 Task: Create a due date automation trigger when advanced on, on the tuesday before a card is due add dates starting in less than 1 working days at 11:00 AM.
Action: Mouse moved to (840, 261)
Screenshot: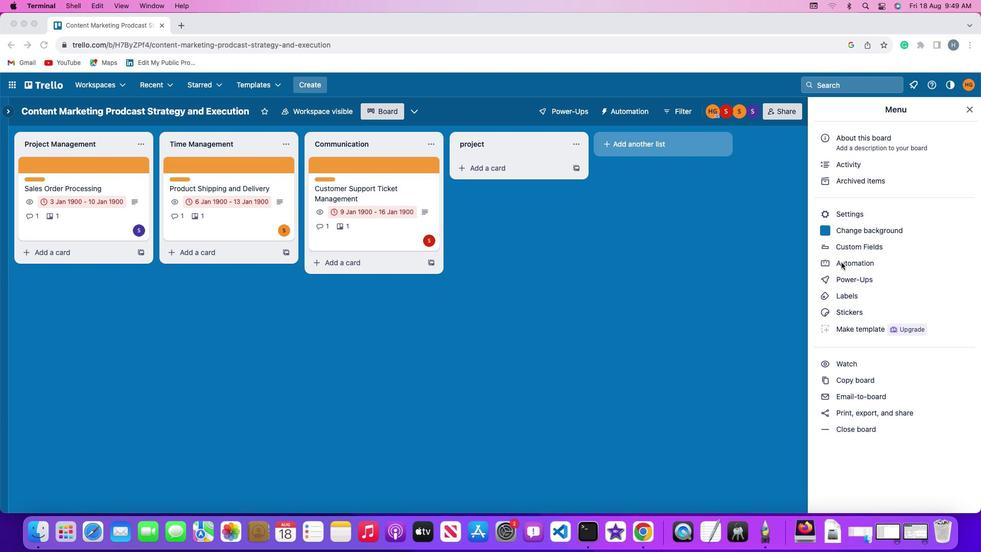
Action: Mouse pressed left at (840, 261)
Screenshot: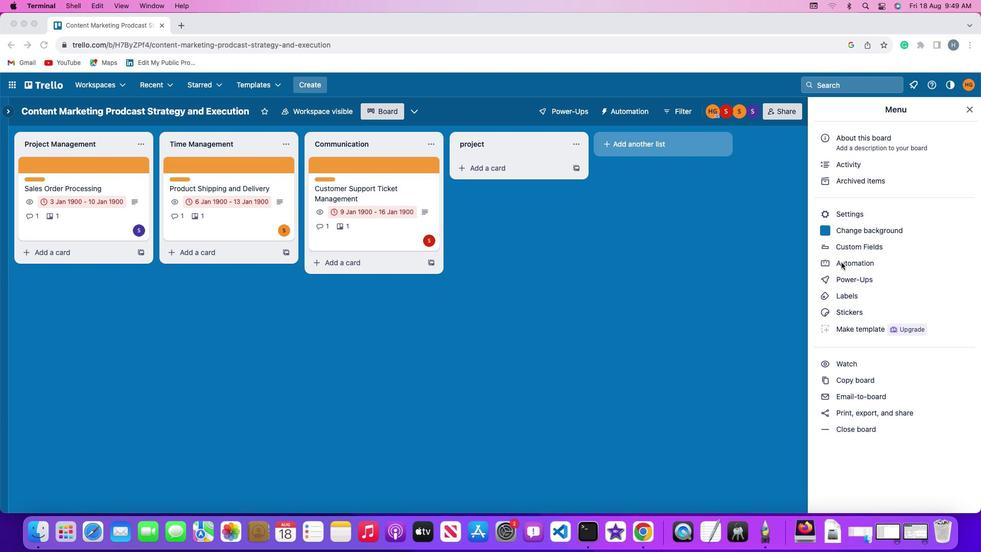
Action: Mouse moved to (841, 261)
Screenshot: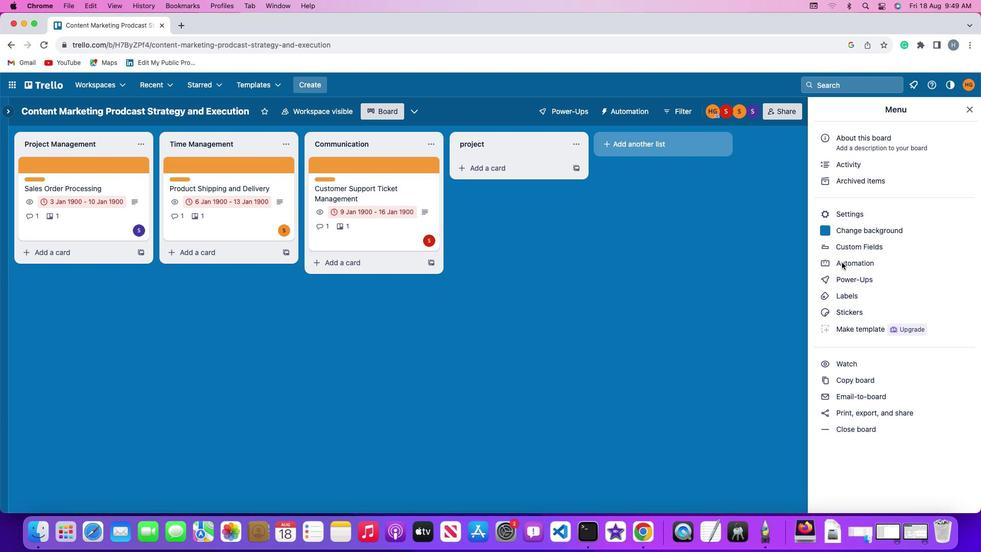 
Action: Mouse pressed left at (841, 261)
Screenshot: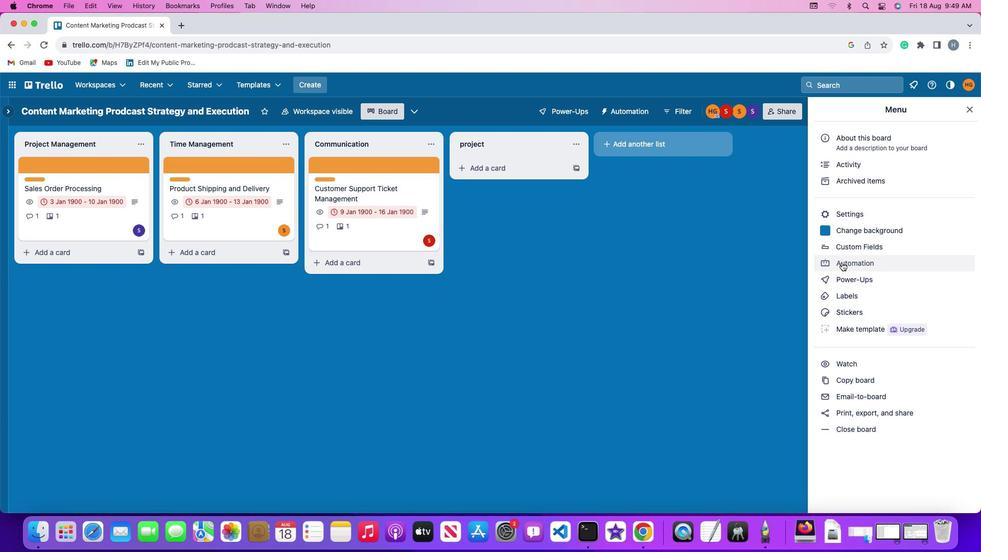 
Action: Mouse moved to (61, 241)
Screenshot: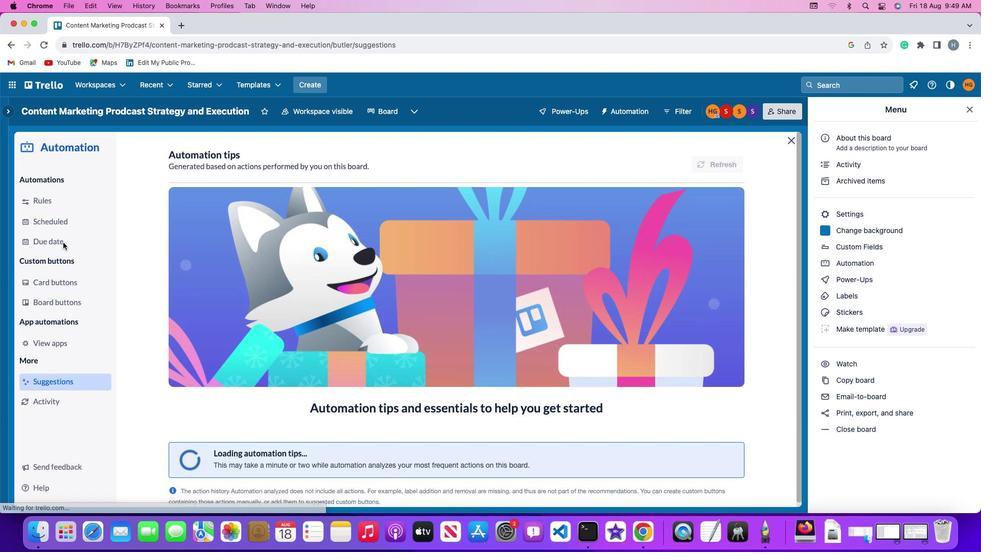
Action: Mouse pressed left at (61, 241)
Screenshot: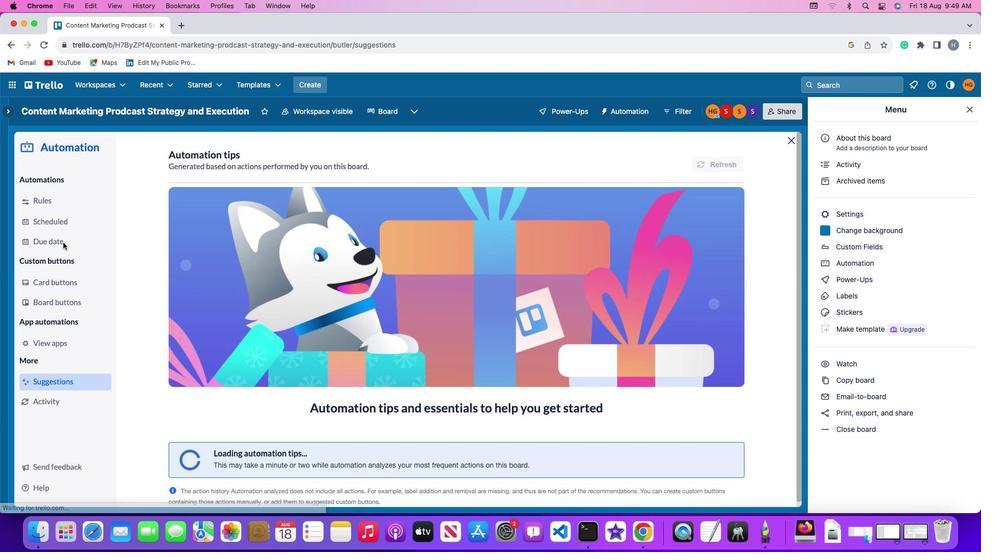 
Action: Mouse moved to (682, 158)
Screenshot: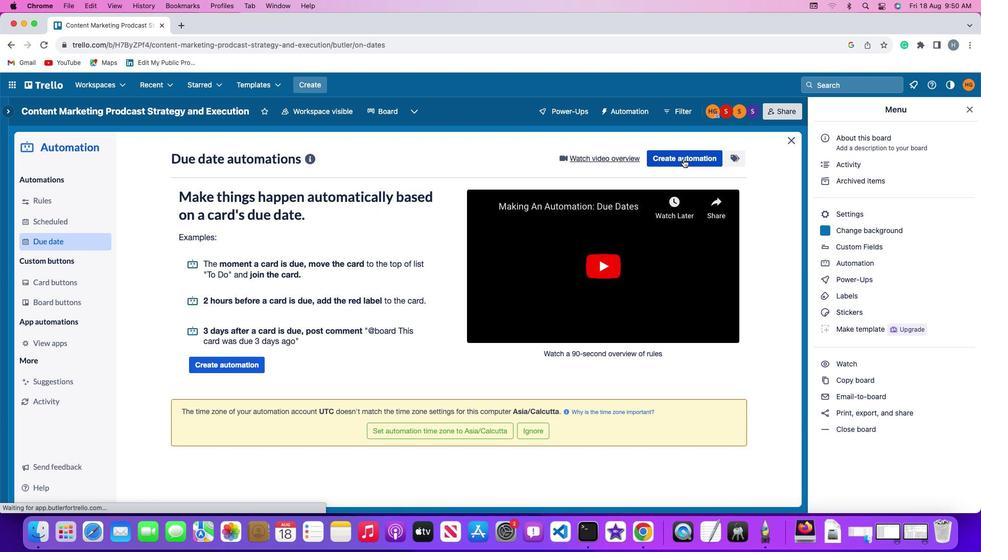 
Action: Mouse pressed left at (682, 158)
Screenshot: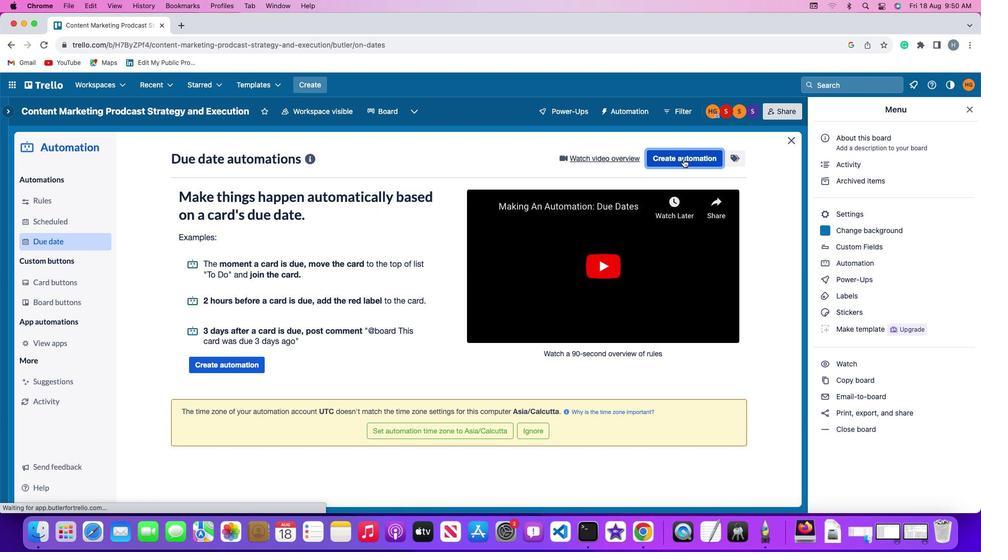 
Action: Mouse moved to (192, 253)
Screenshot: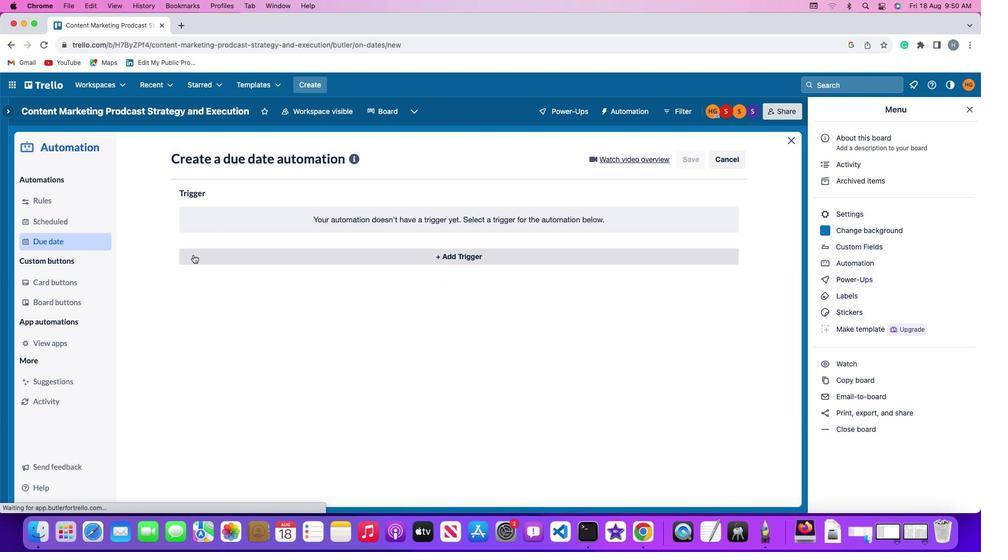 
Action: Mouse pressed left at (192, 253)
Screenshot: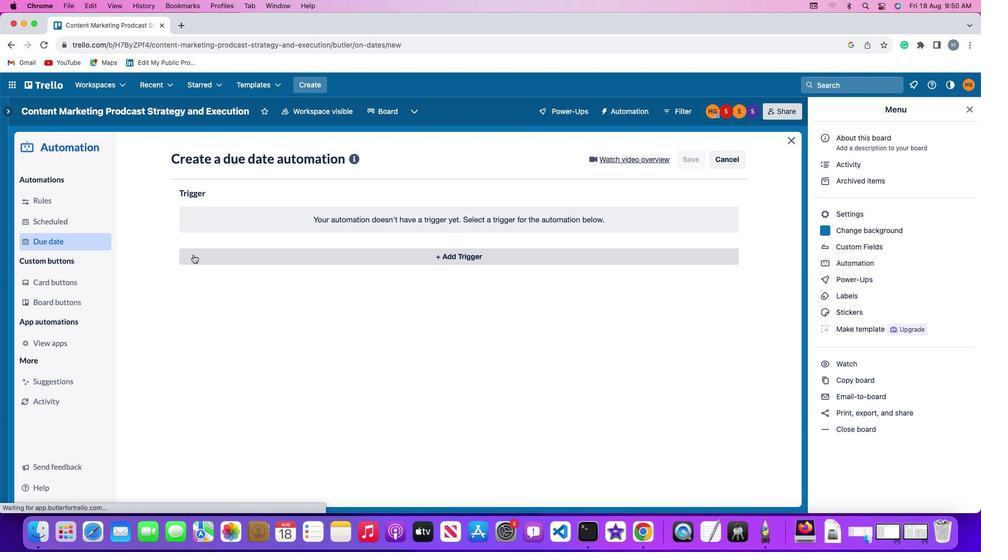 
Action: Mouse moved to (217, 450)
Screenshot: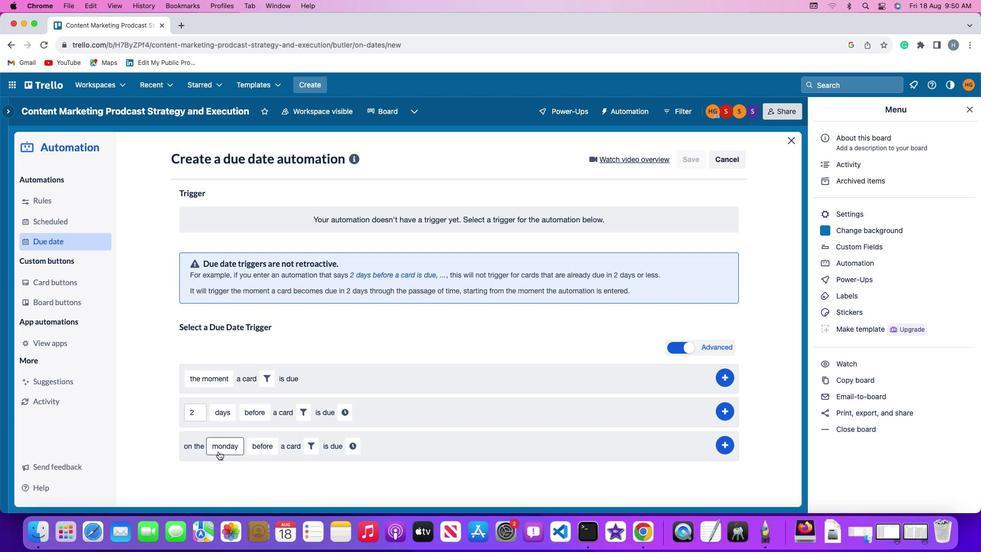 
Action: Mouse pressed left at (217, 450)
Screenshot: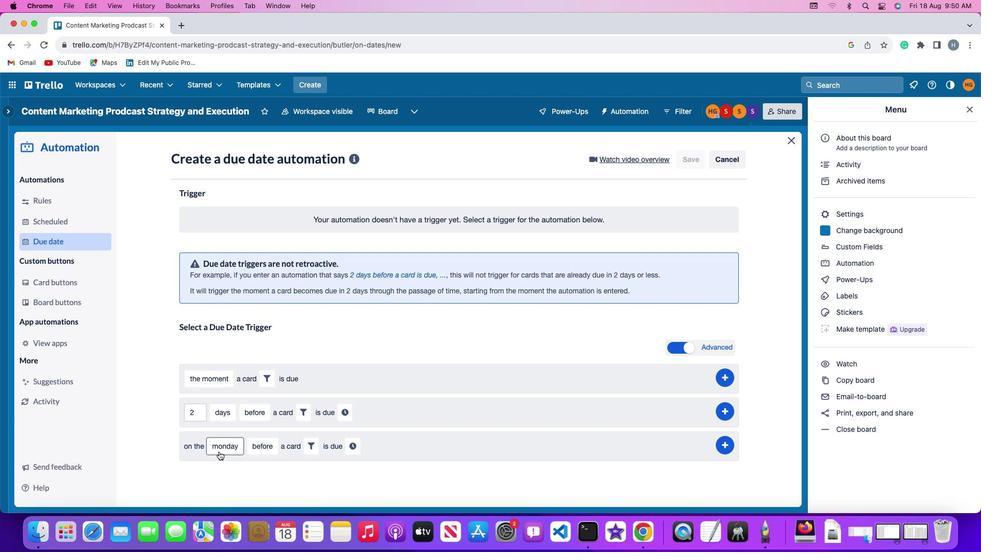 
Action: Mouse moved to (248, 320)
Screenshot: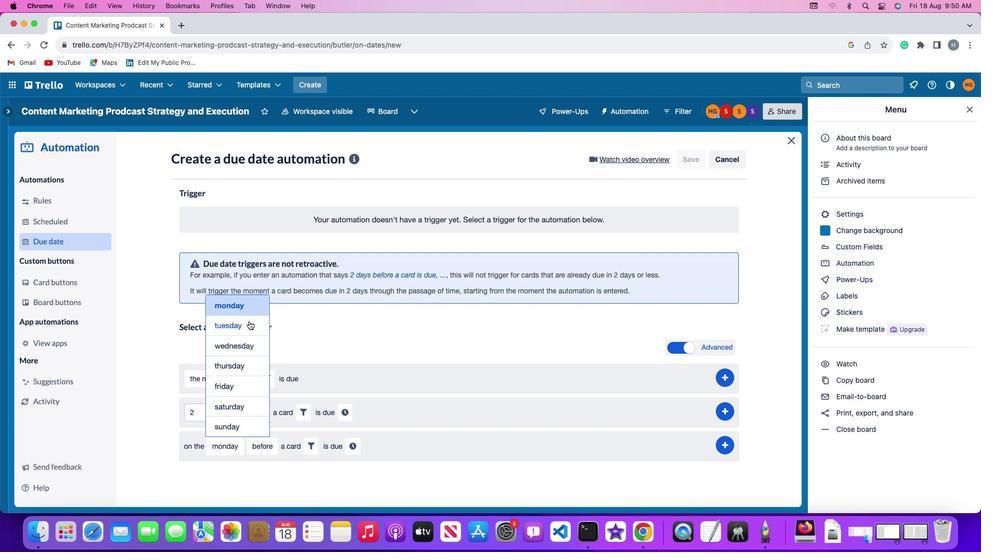 
Action: Mouse pressed left at (248, 320)
Screenshot: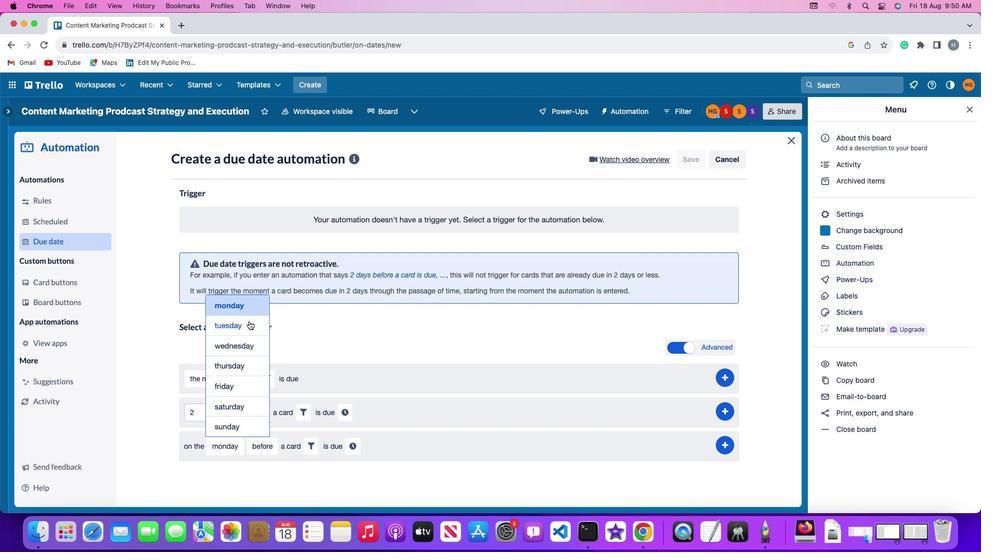 
Action: Mouse moved to (260, 444)
Screenshot: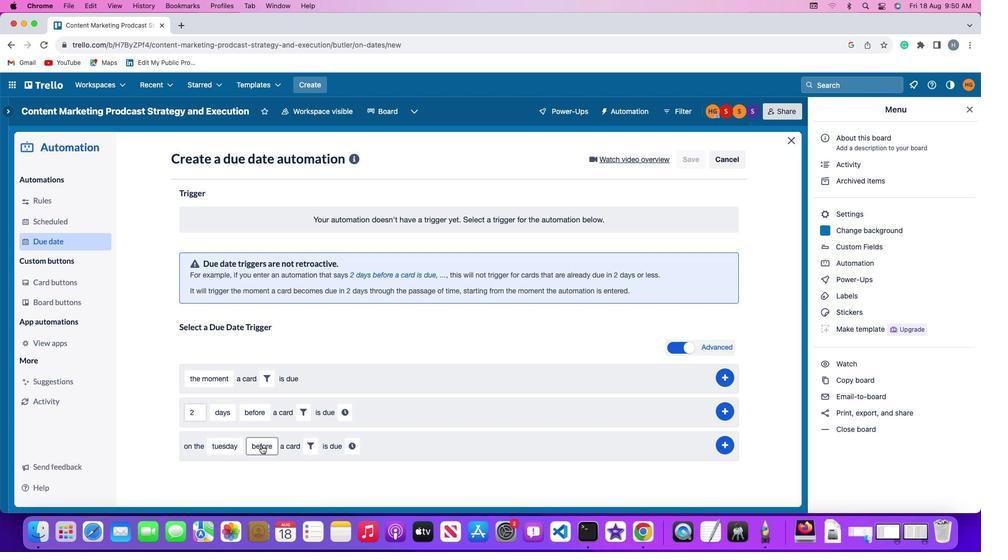 
Action: Mouse pressed left at (260, 444)
Screenshot: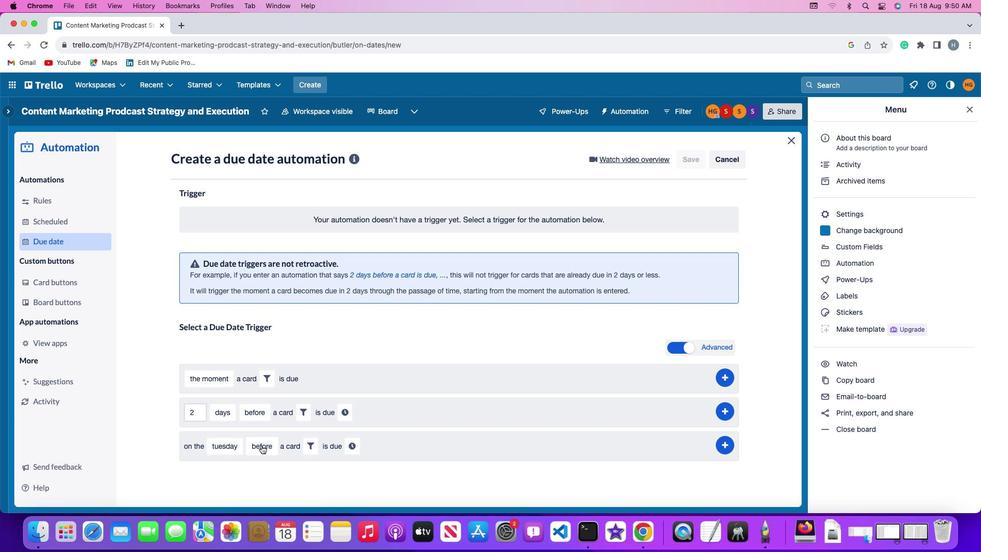 
Action: Mouse moved to (280, 363)
Screenshot: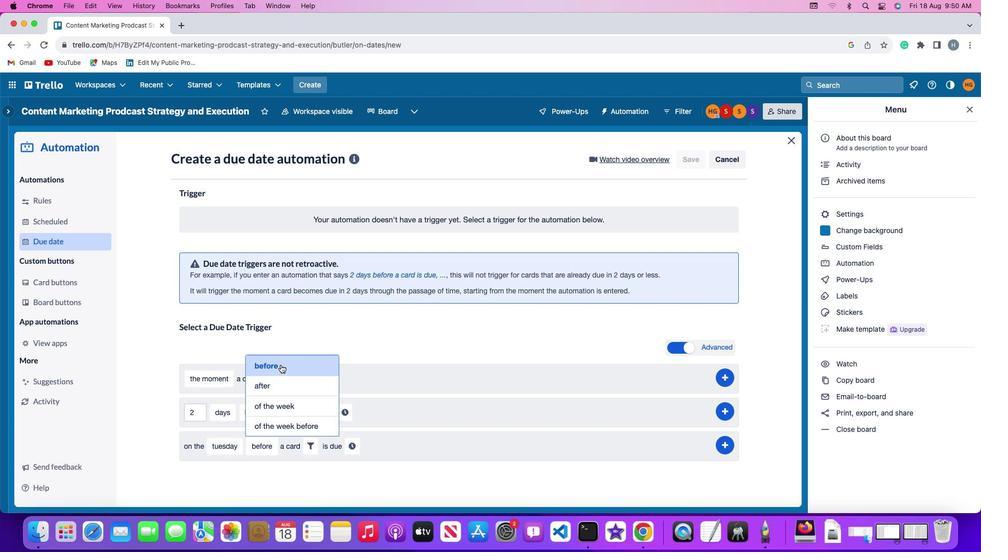 
Action: Mouse pressed left at (280, 363)
Screenshot: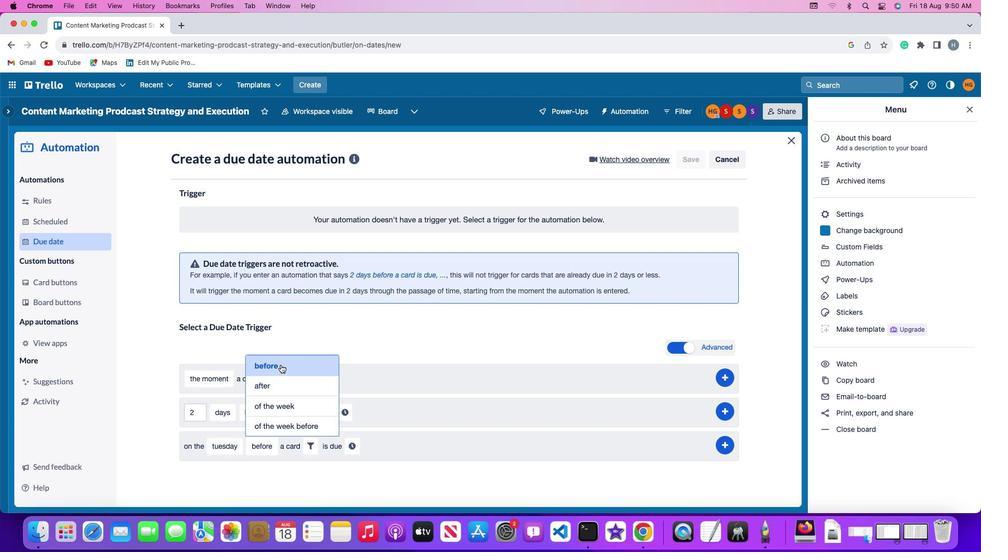 
Action: Mouse moved to (307, 450)
Screenshot: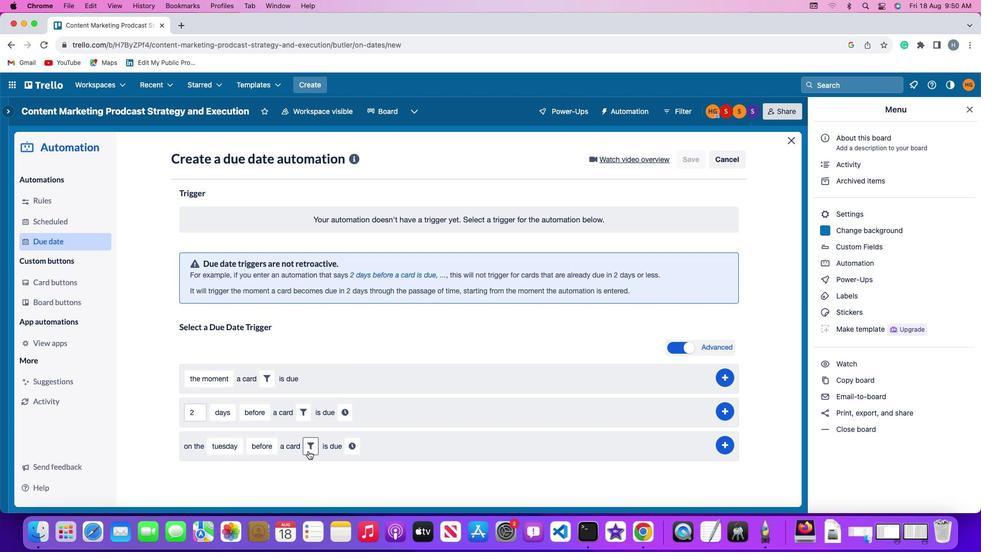 
Action: Mouse pressed left at (307, 450)
Screenshot: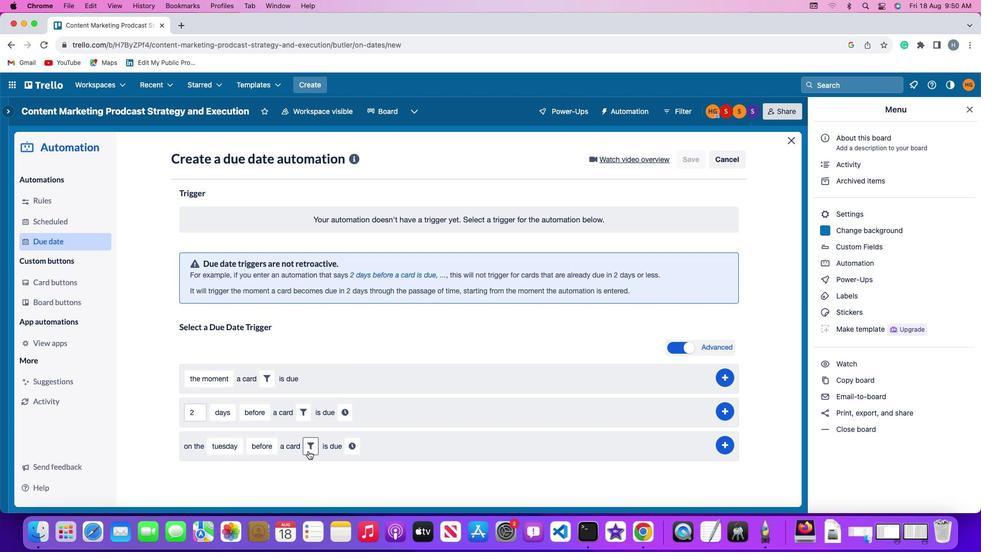 
Action: Mouse moved to (368, 483)
Screenshot: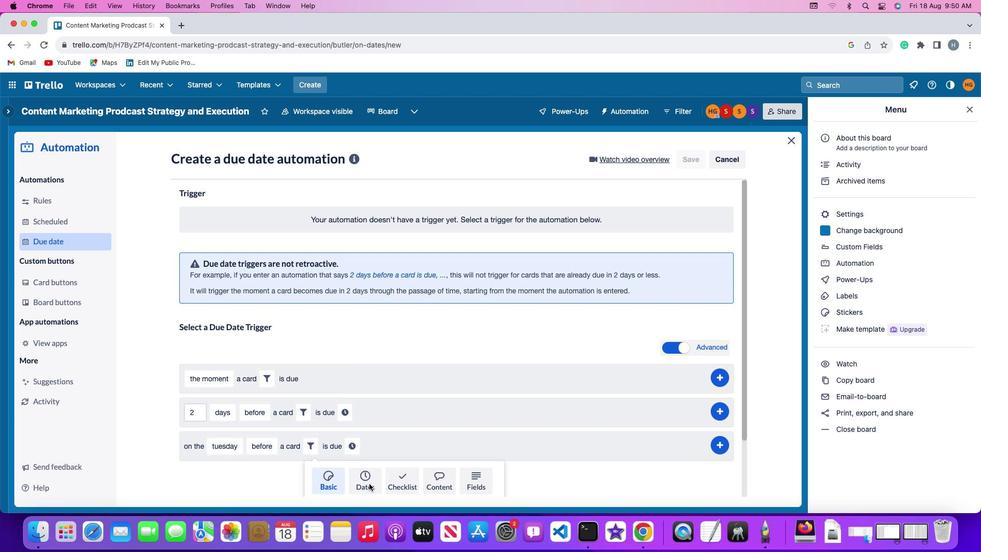 
Action: Mouse pressed left at (368, 483)
Screenshot: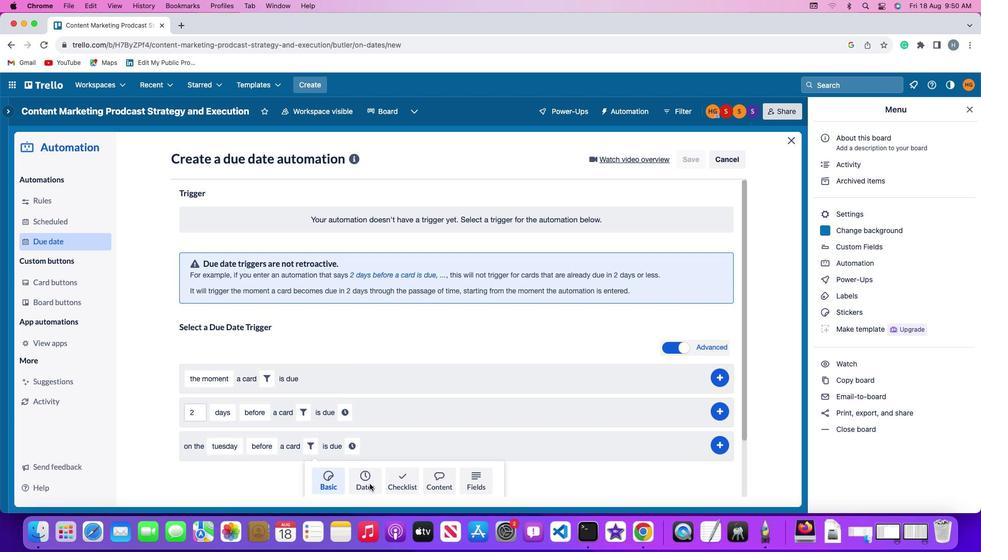 
Action: Mouse moved to (271, 475)
Screenshot: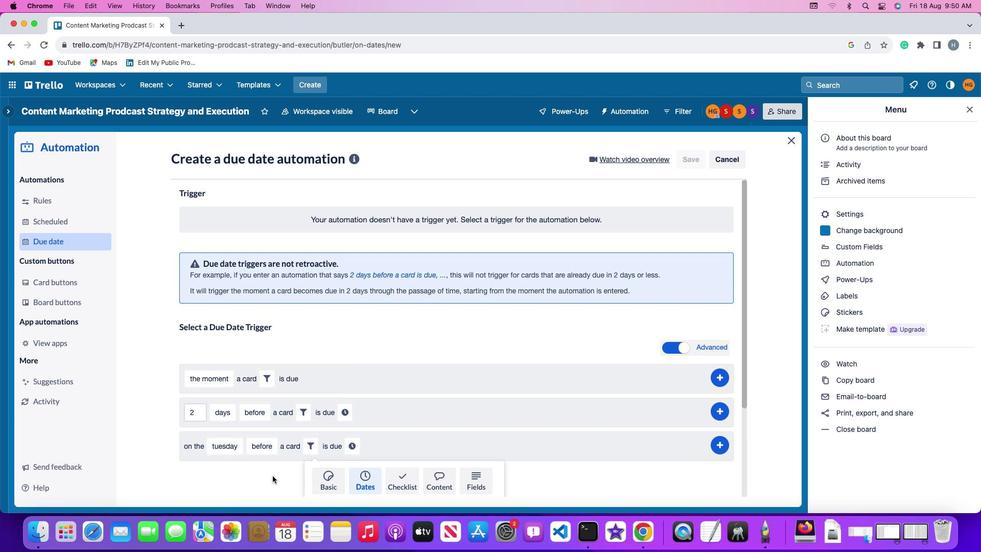 
Action: Mouse scrolled (271, 475) with delta (0, -1)
Screenshot: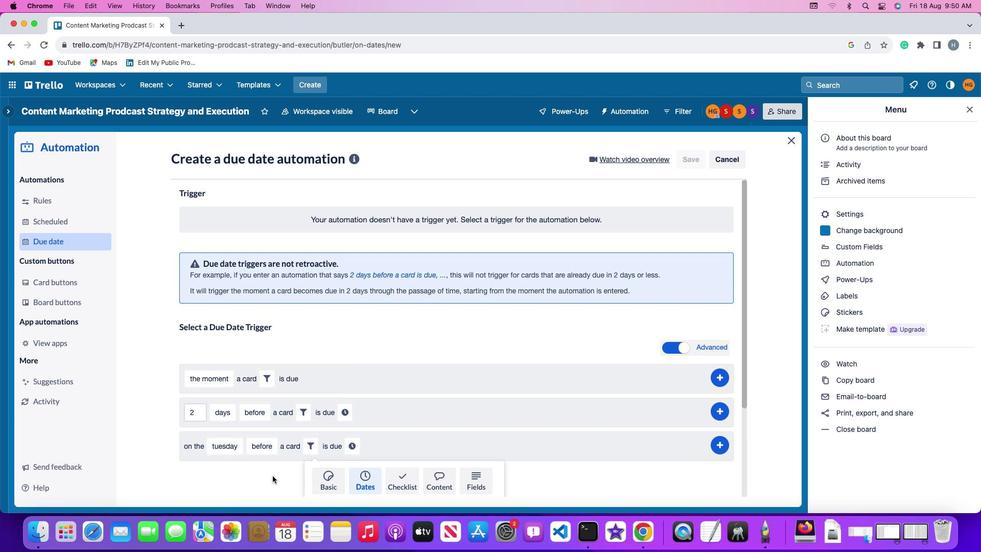 
Action: Mouse moved to (271, 475)
Screenshot: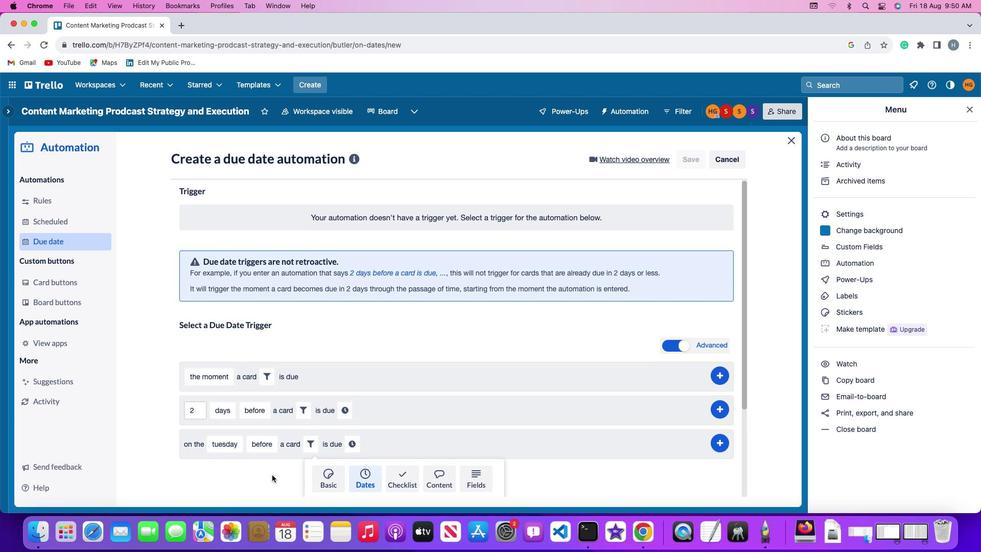 
Action: Mouse scrolled (271, 475) with delta (0, -1)
Screenshot: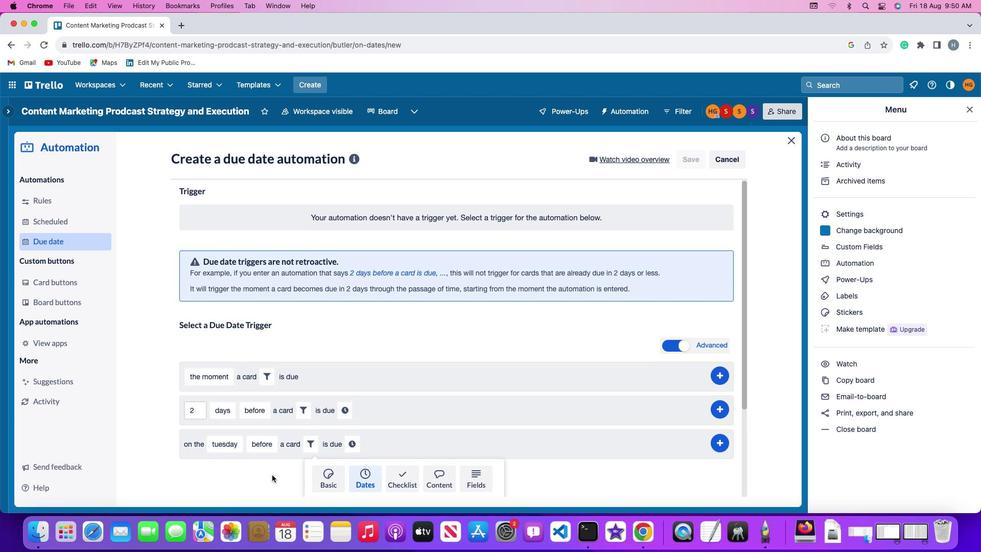 
Action: Mouse moved to (271, 474)
Screenshot: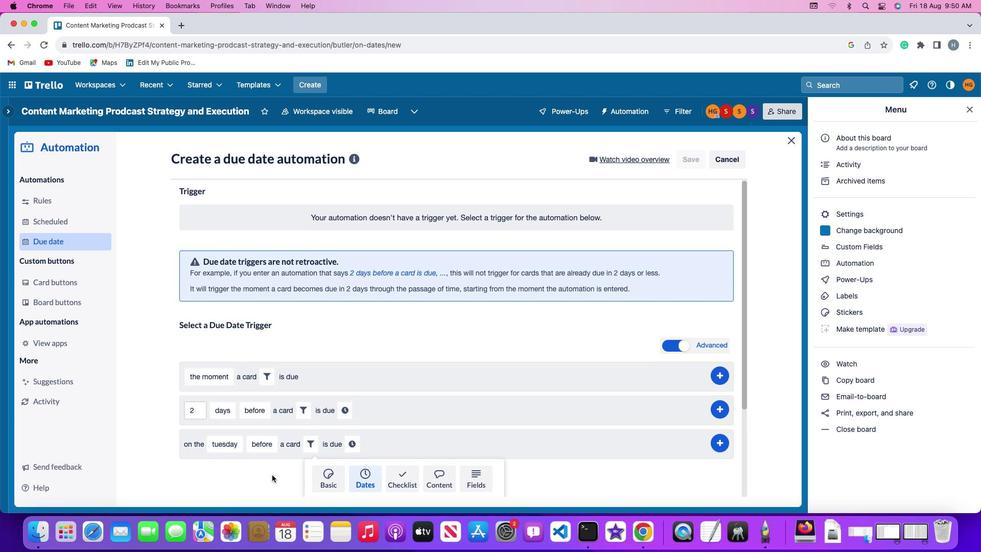 
Action: Mouse scrolled (271, 474) with delta (0, -2)
Screenshot: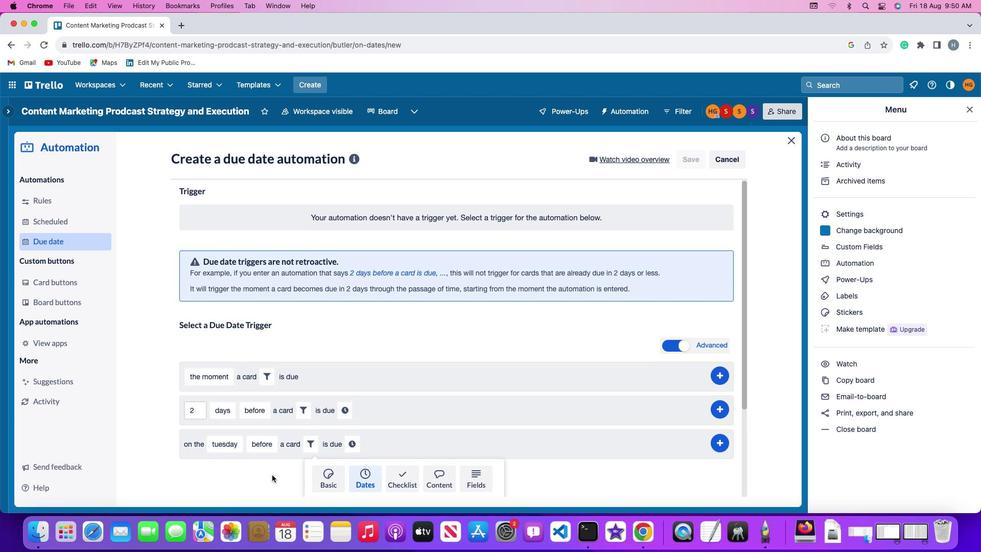 
Action: Mouse moved to (271, 474)
Screenshot: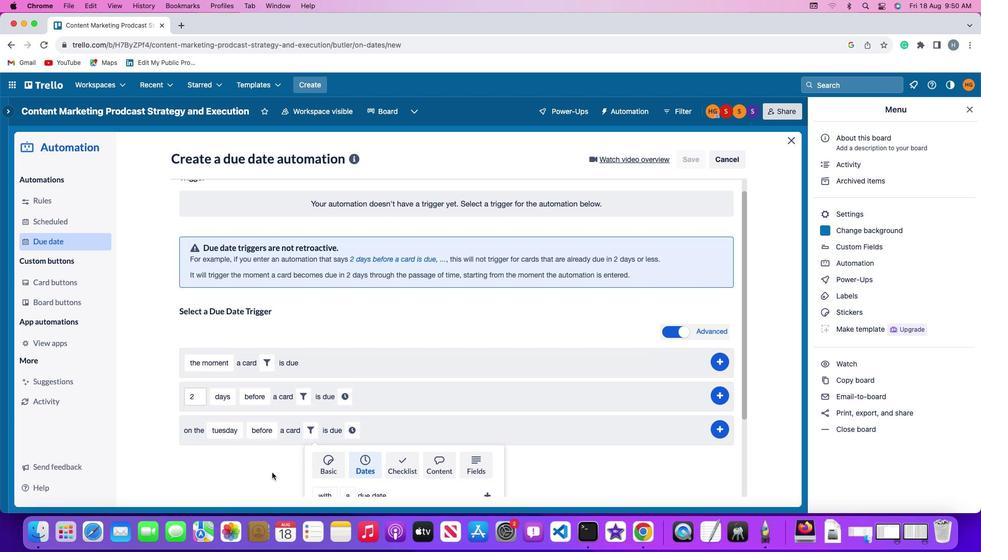 
Action: Mouse scrolled (271, 474) with delta (0, -3)
Screenshot: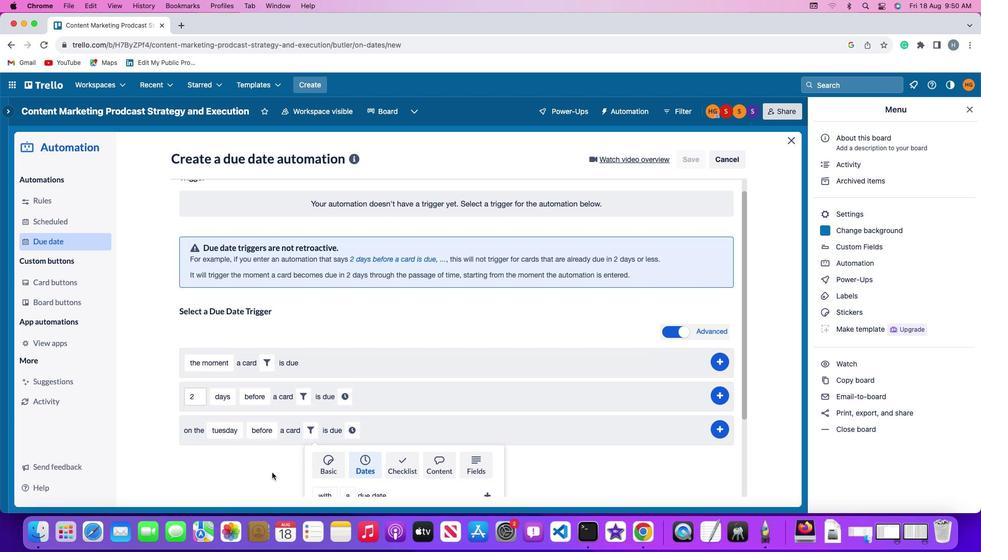 
Action: Mouse moved to (270, 472)
Screenshot: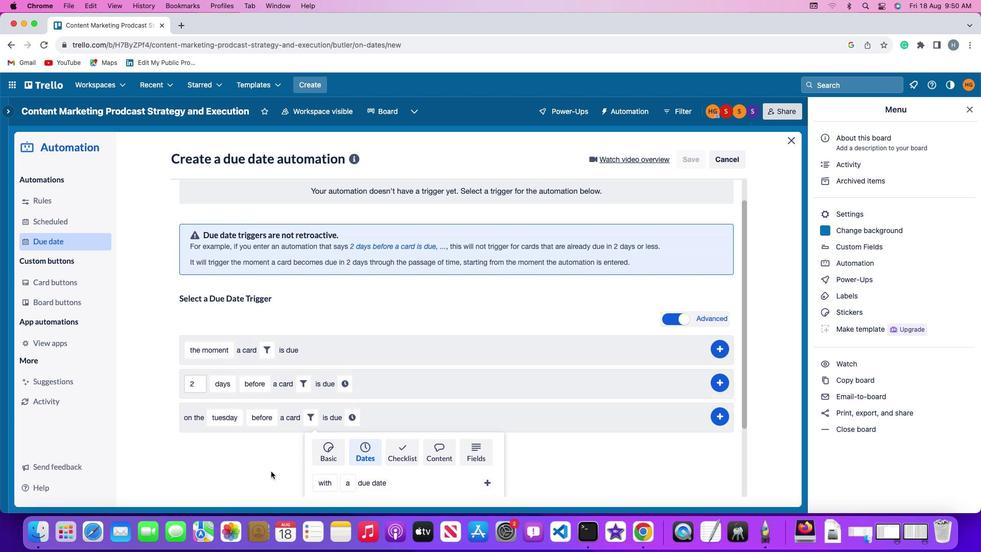 
Action: Mouse scrolled (270, 472) with delta (0, -3)
Screenshot: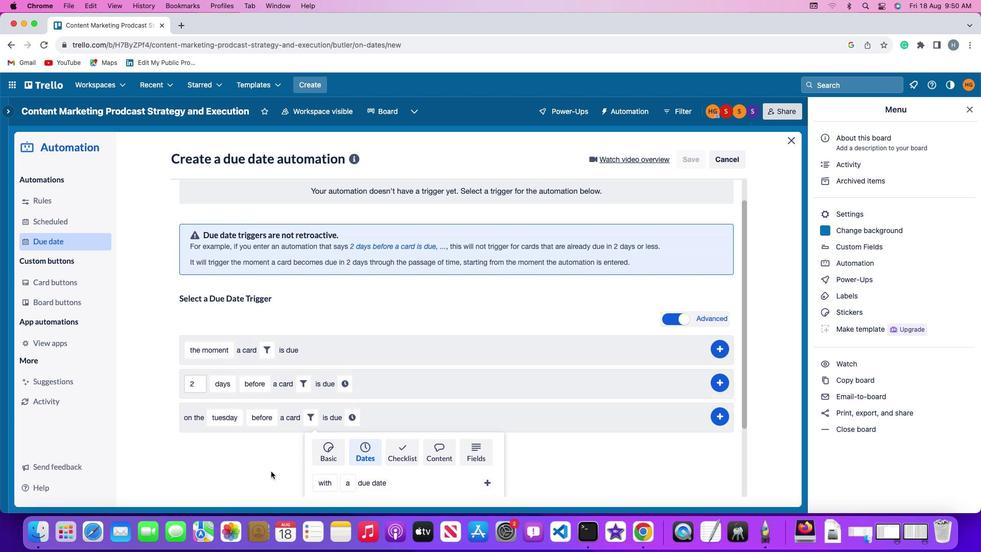 
Action: Mouse moved to (269, 469)
Screenshot: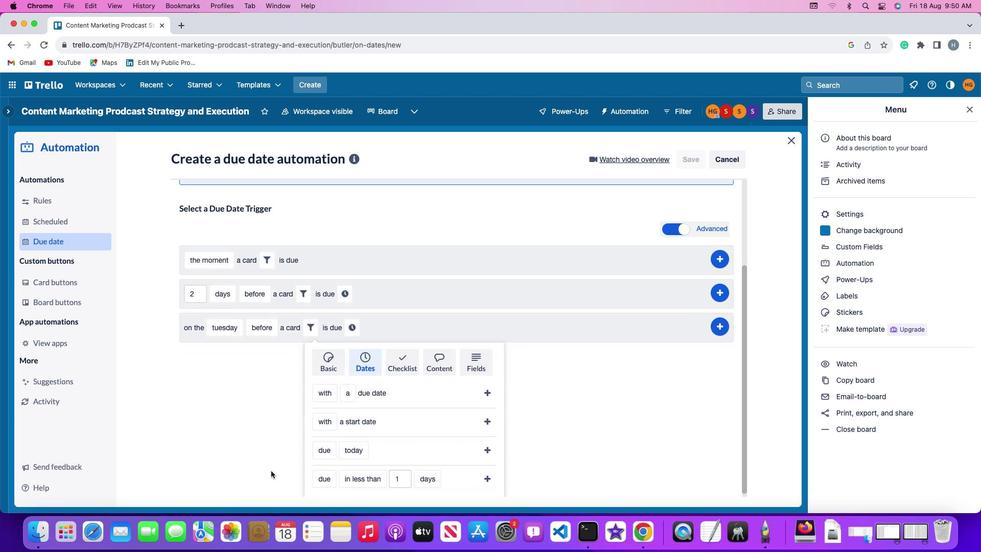 
Action: Mouse scrolled (269, 469) with delta (0, -1)
Screenshot: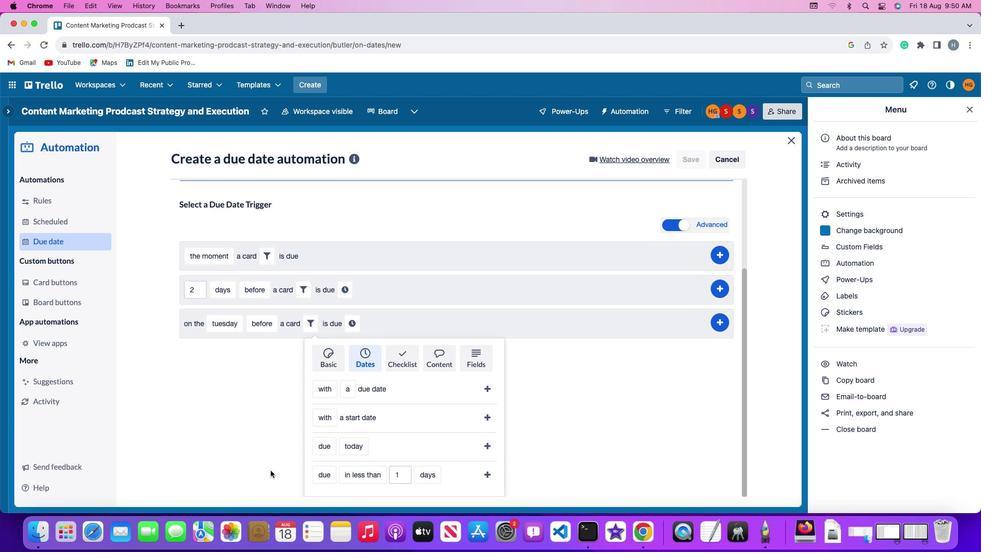
Action: Mouse moved to (269, 469)
Screenshot: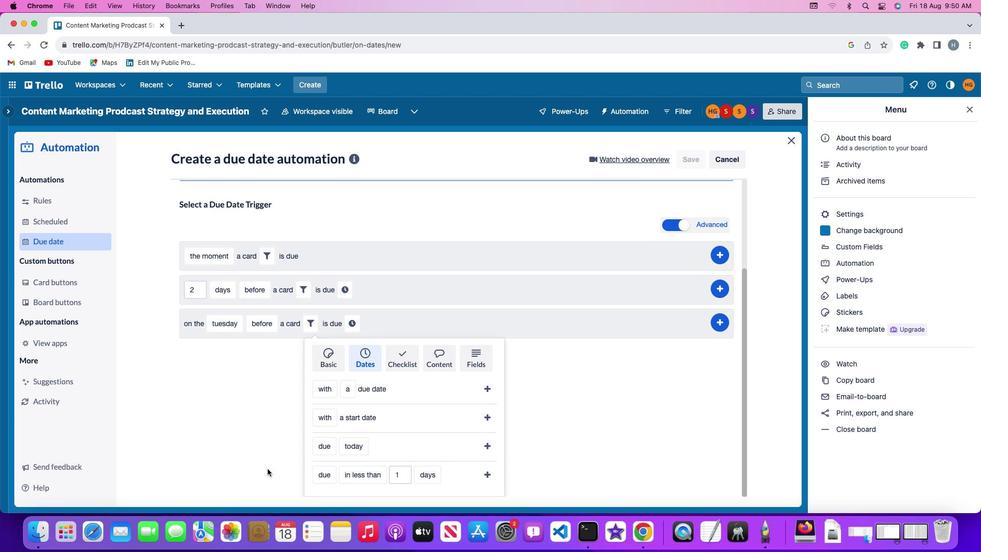 
Action: Mouse scrolled (269, 469) with delta (0, -1)
Screenshot: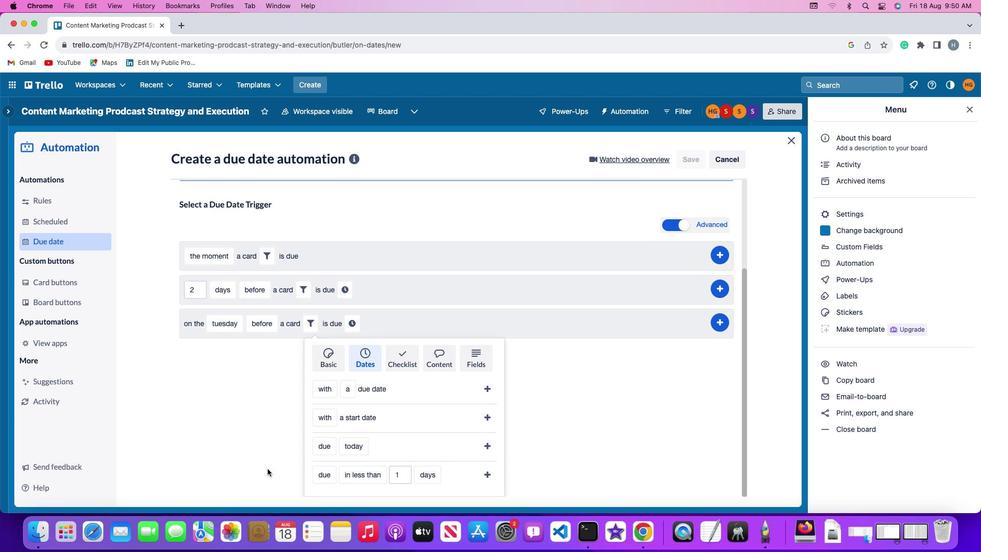 
Action: Mouse moved to (267, 468)
Screenshot: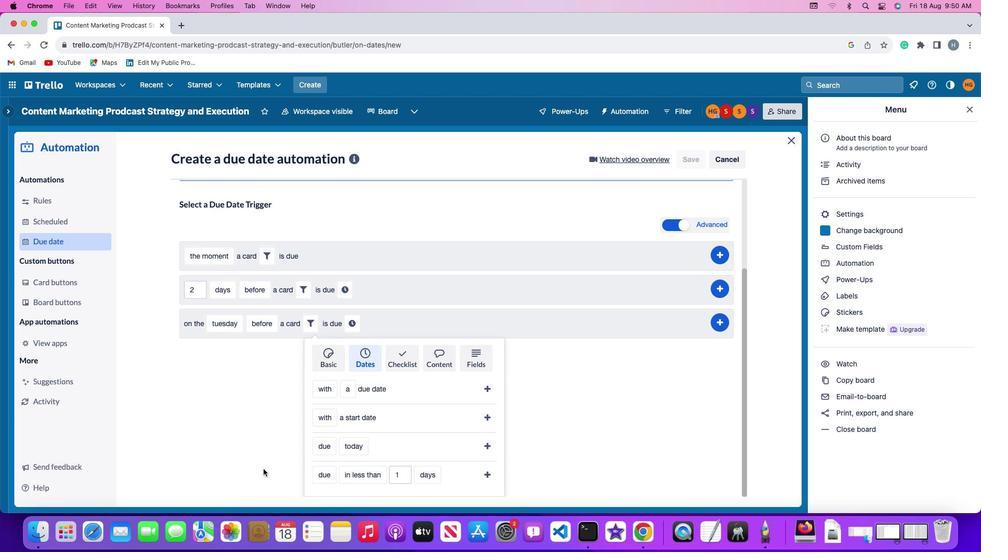 
Action: Mouse scrolled (267, 468) with delta (0, -2)
Screenshot: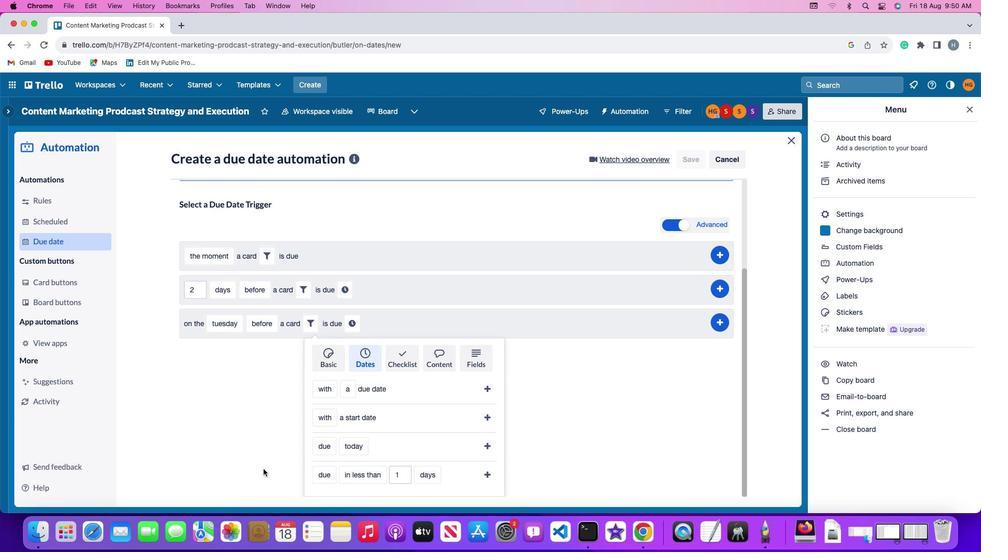 
Action: Mouse moved to (265, 467)
Screenshot: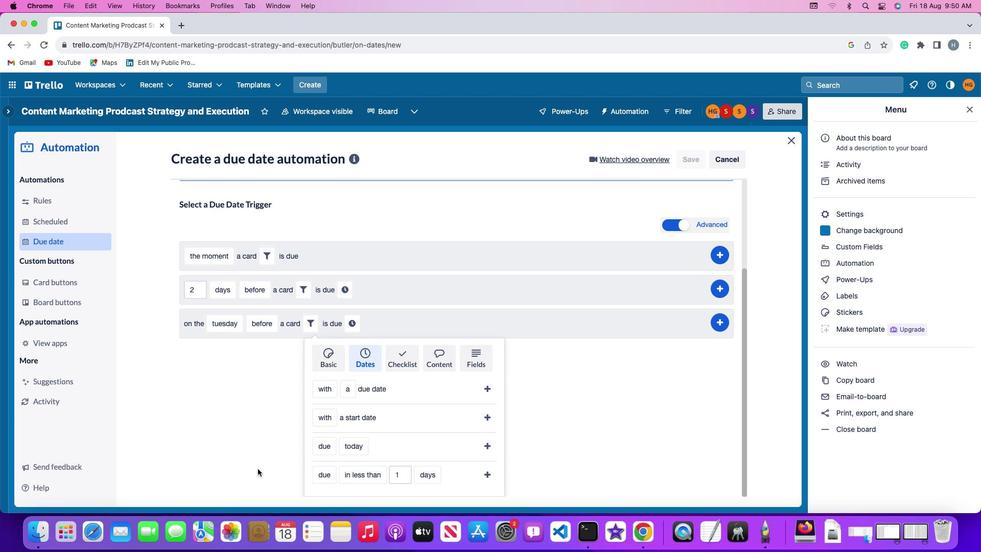 
Action: Mouse scrolled (265, 467) with delta (0, -3)
Screenshot: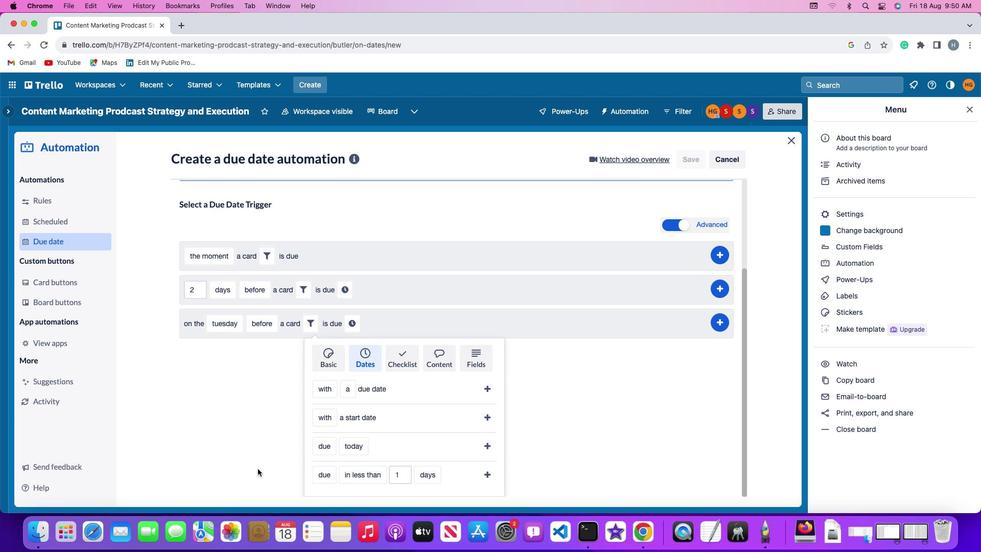 
Action: Mouse moved to (313, 470)
Screenshot: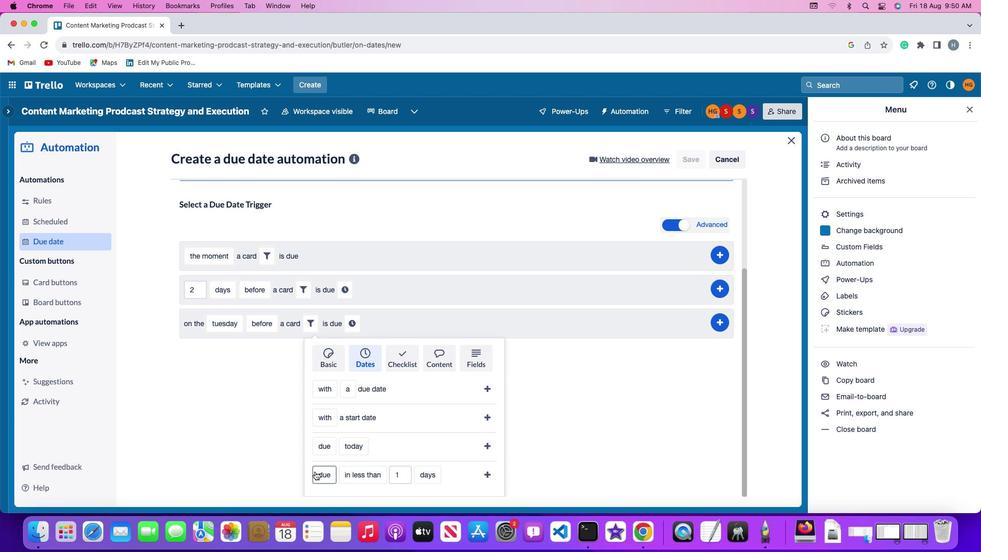 
Action: Mouse pressed left at (313, 470)
Screenshot: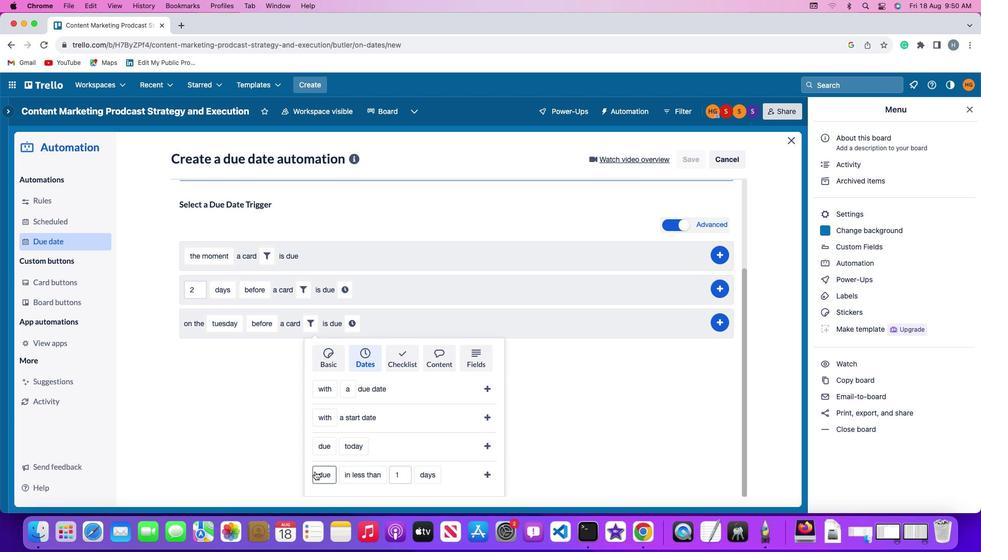 
Action: Mouse moved to (318, 458)
Screenshot: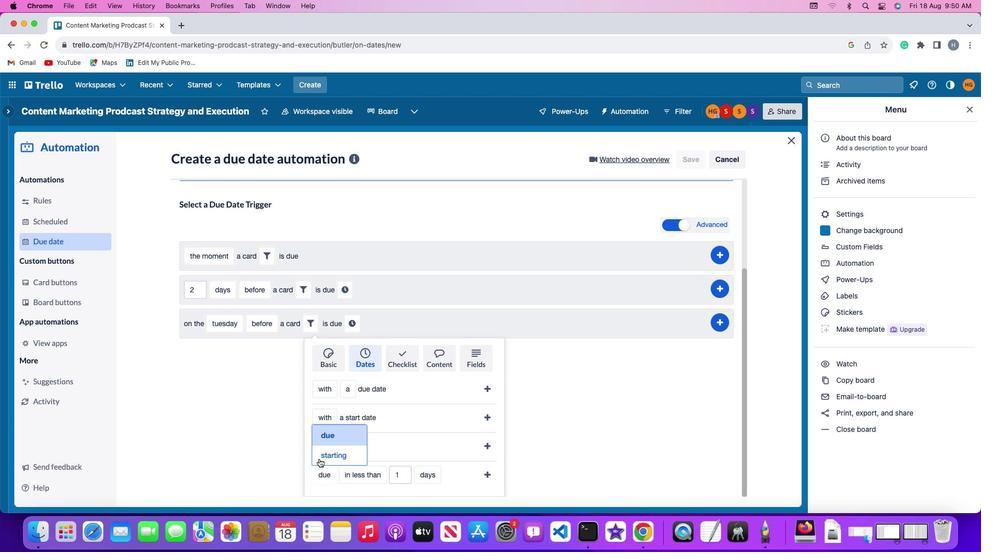 
Action: Mouse pressed left at (318, 458)
Screenshot: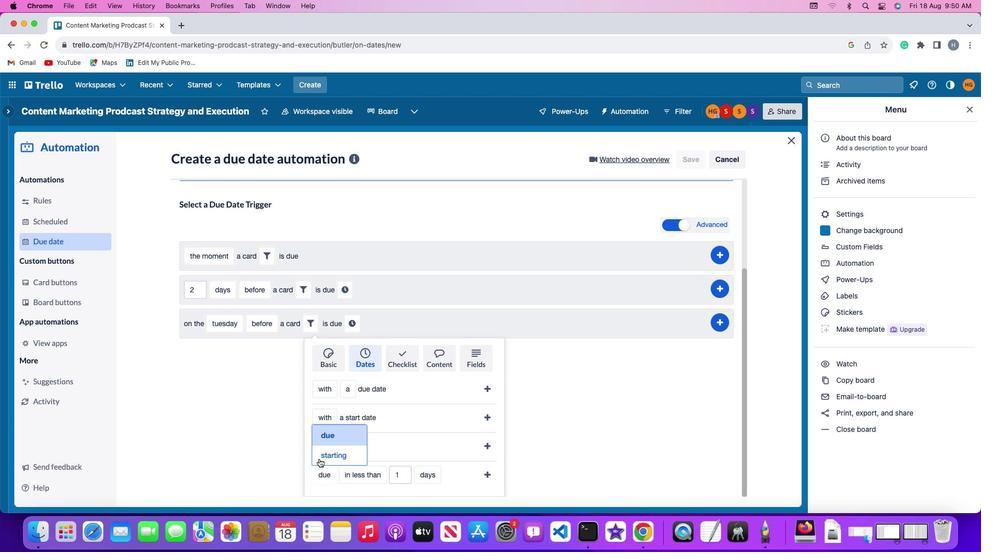 
Action: Mouse moved to (366, 472)
Screenshot: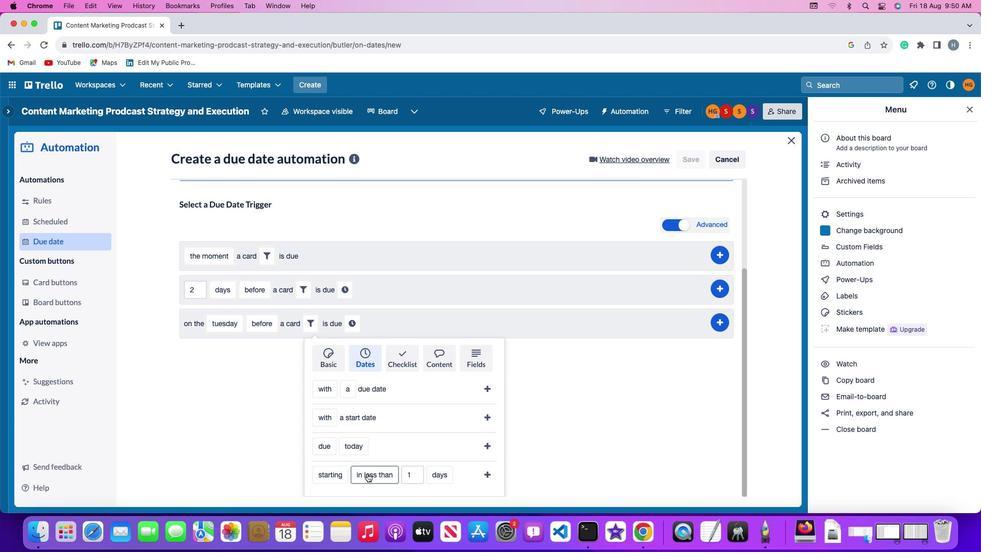 
Action: Mouse pressed left at (366, 472)
Screenshot: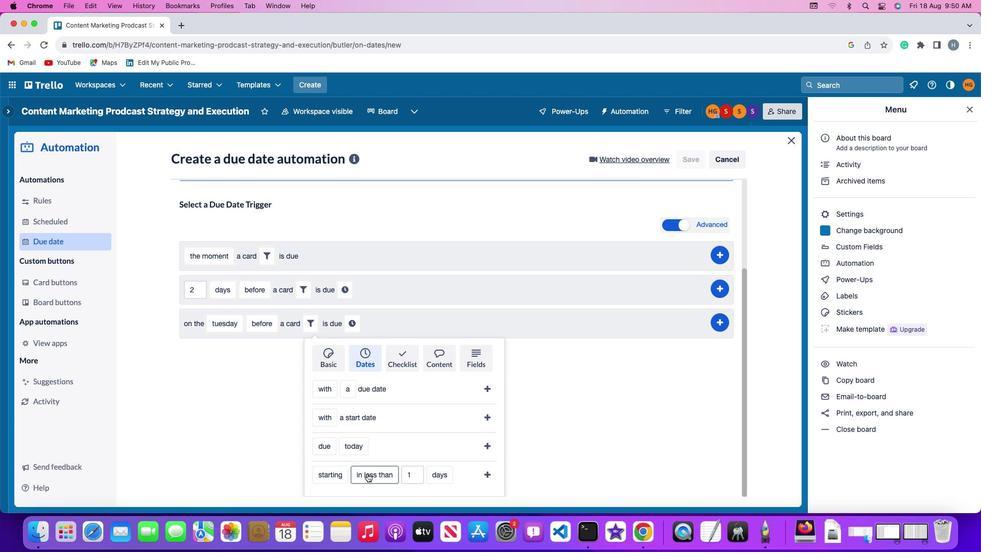 
Action: Mouse moved to (370, 388)
Screenshot: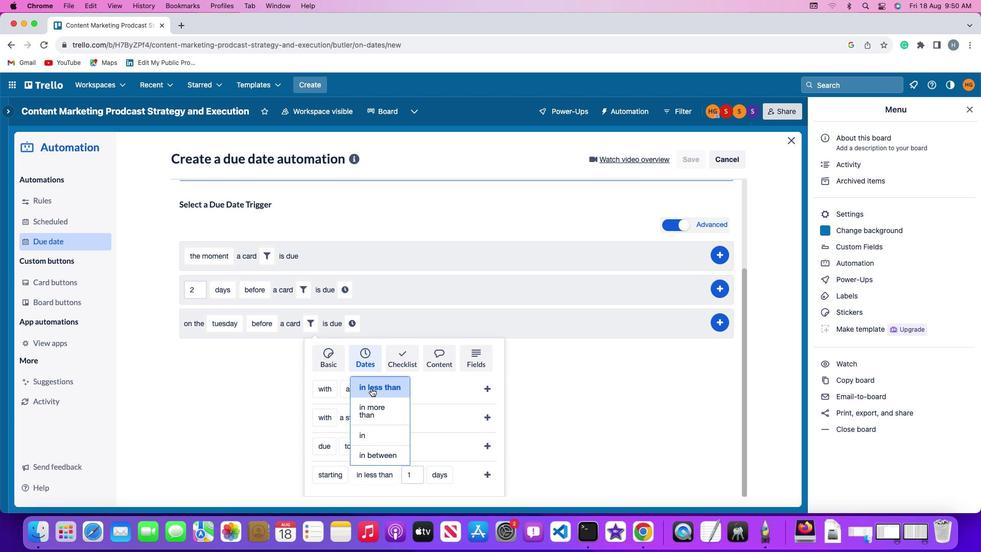
Action: Mouse pressed left at (370, 388)
Screenshot: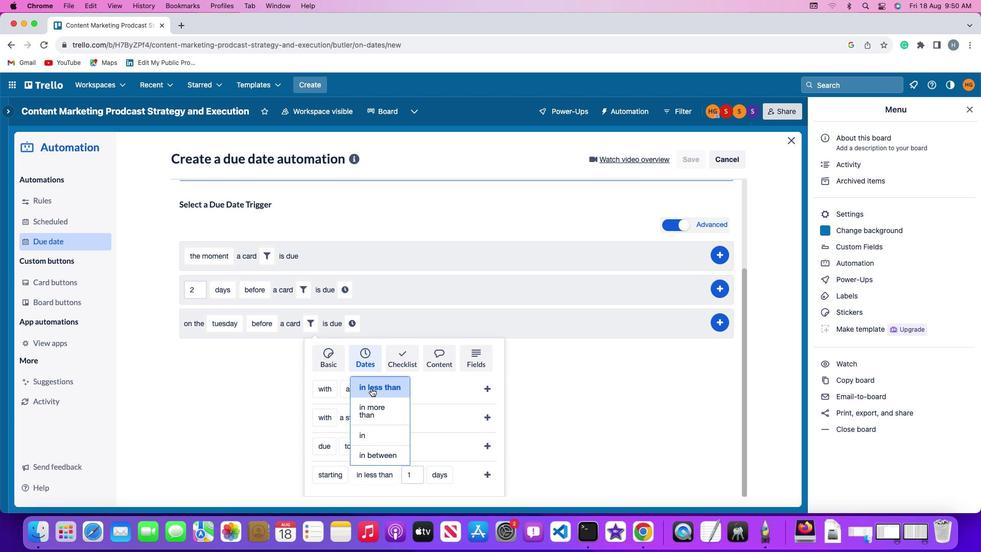 
Action: Mouse moved to (412, 470)
Screenshot: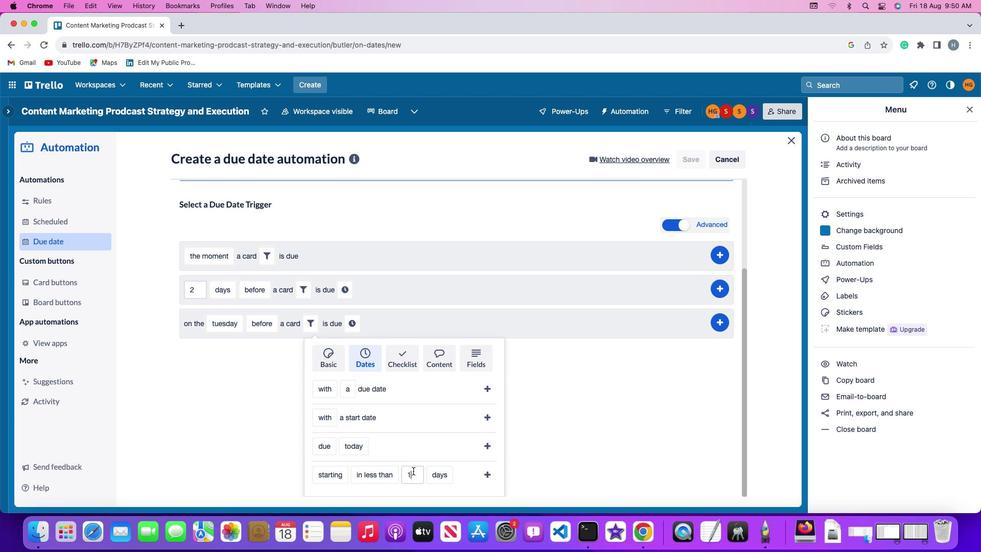 
Action: Mouse pressed left at (412, 470)
Screenshot: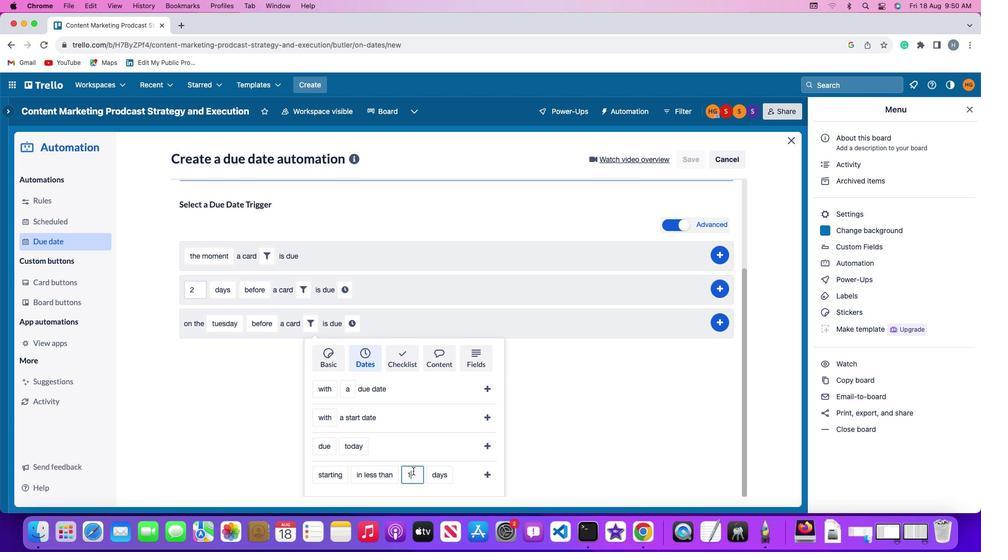 
Action: Key pressed Key.backspace'1'
Screenshot: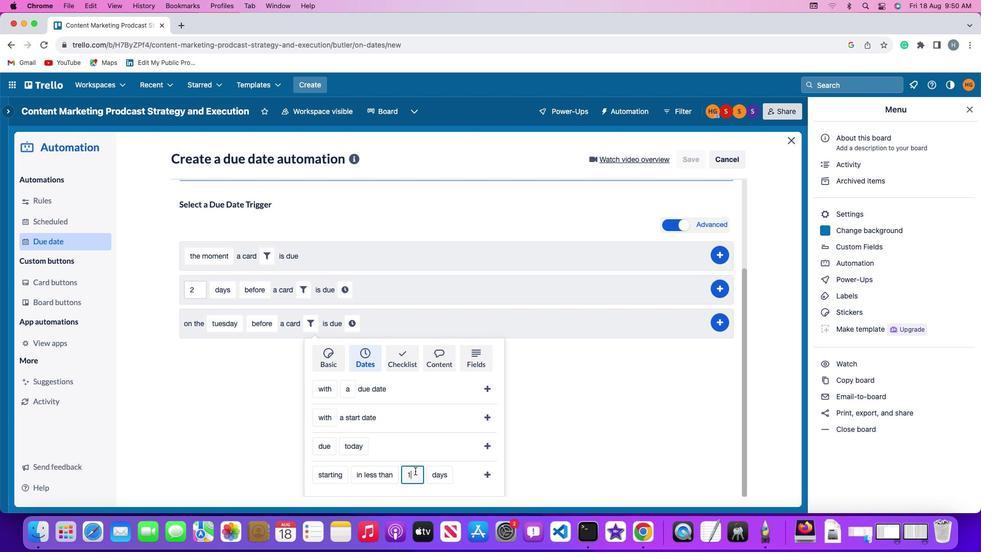
Action: Mouse moved to (434, 472)
Screenshot: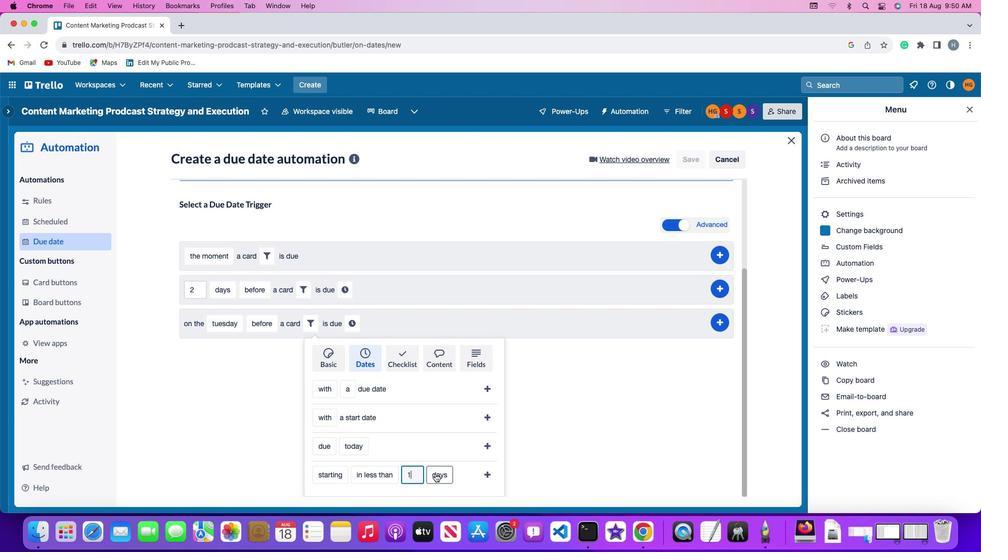 
Action: Mouse pressed left at (434, 472)
Screenshot: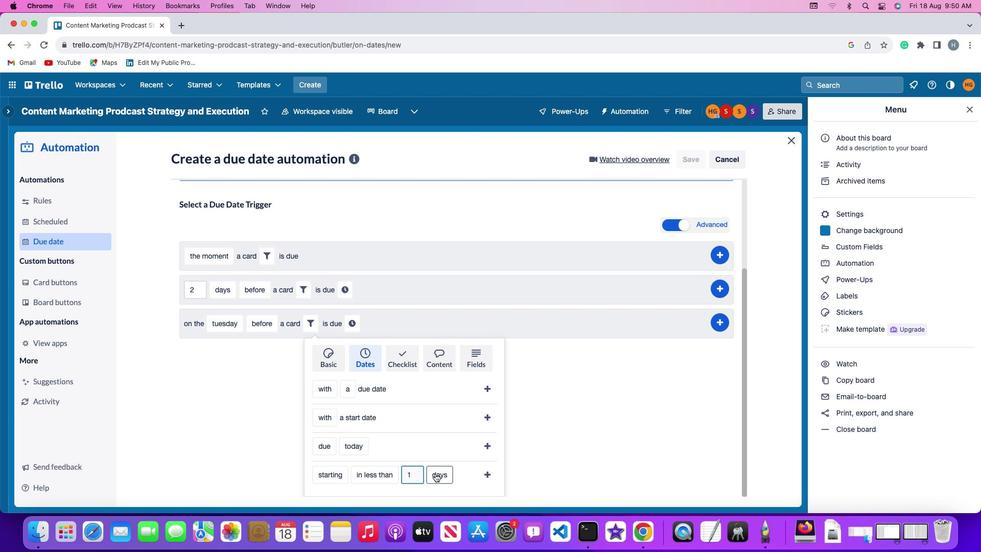 
Action: Mouse moved to (436, 451)
Screenshot: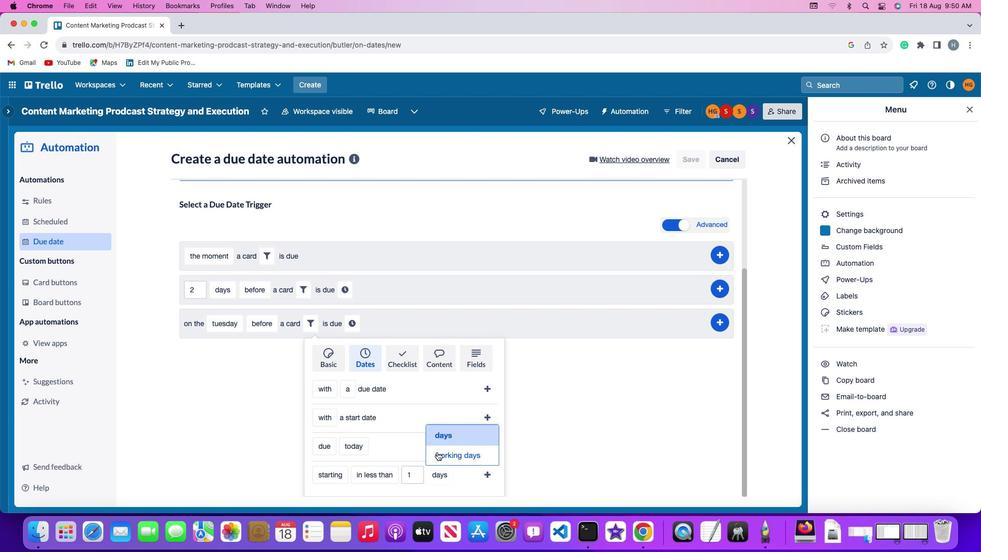 
Action: Mouse pressed left at (436, 451)
Screenshot: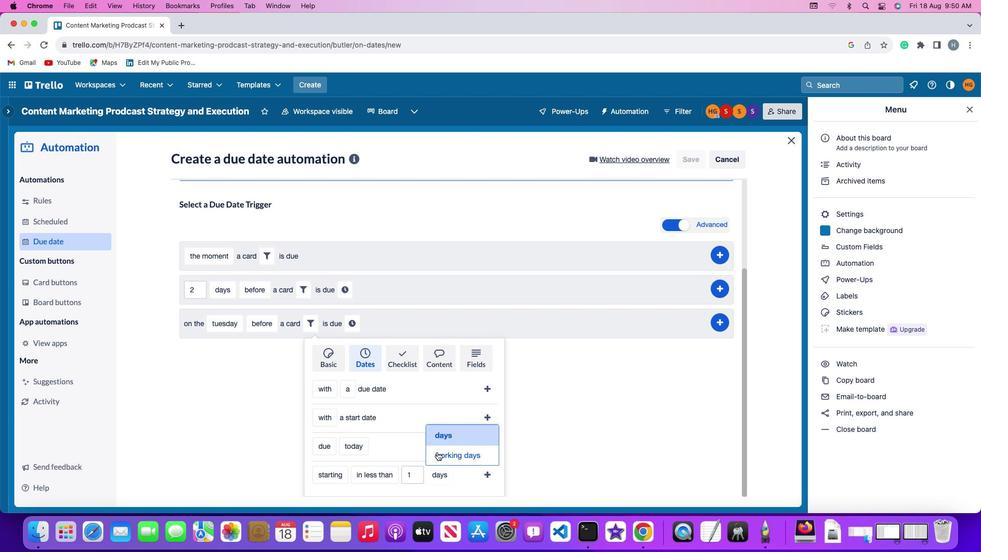 
Action: Mouse moved to (496, 474)
Screenshot: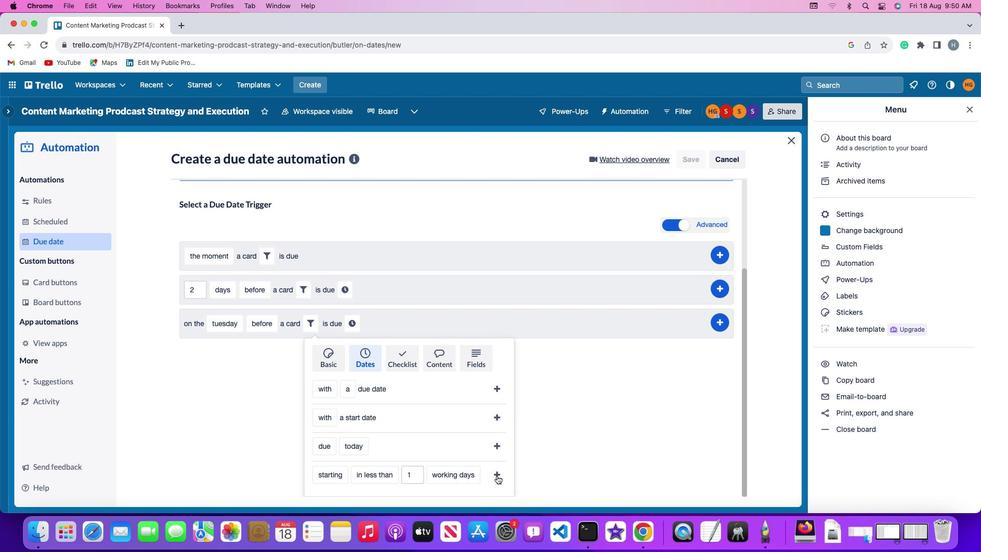 
Action: Mouse pressed left at (496, 474)
Screenshot: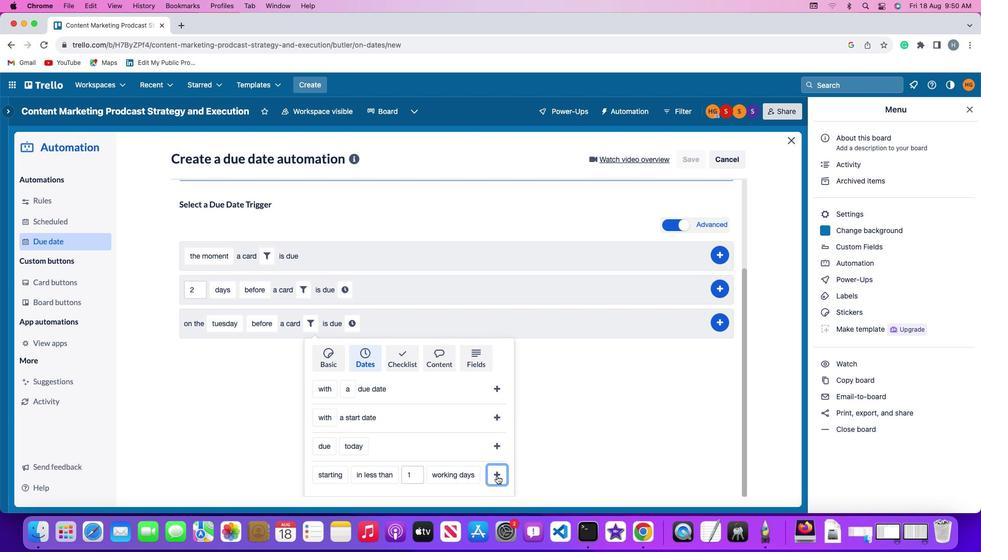 
Action: Mouse moved to (491, 450)
Screenshot: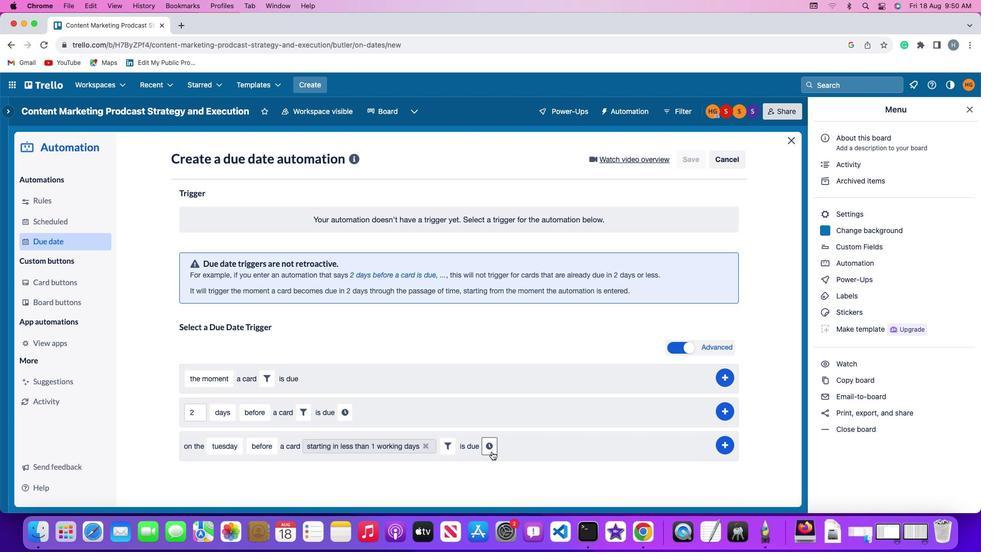 
Action: Mouse pressed left at (491, 450)
Screenshot: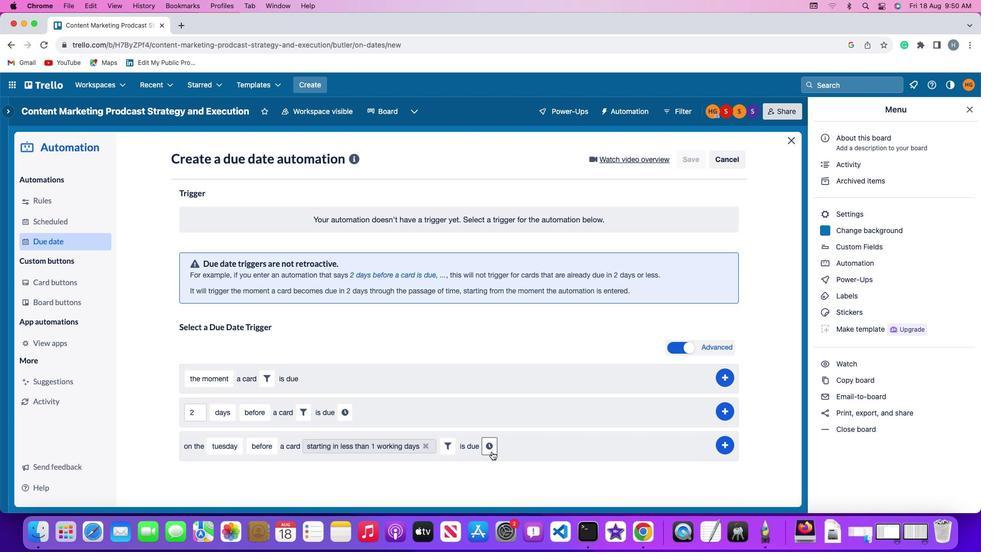 
Action: Mouse moved to (507, 449)
Screenshot: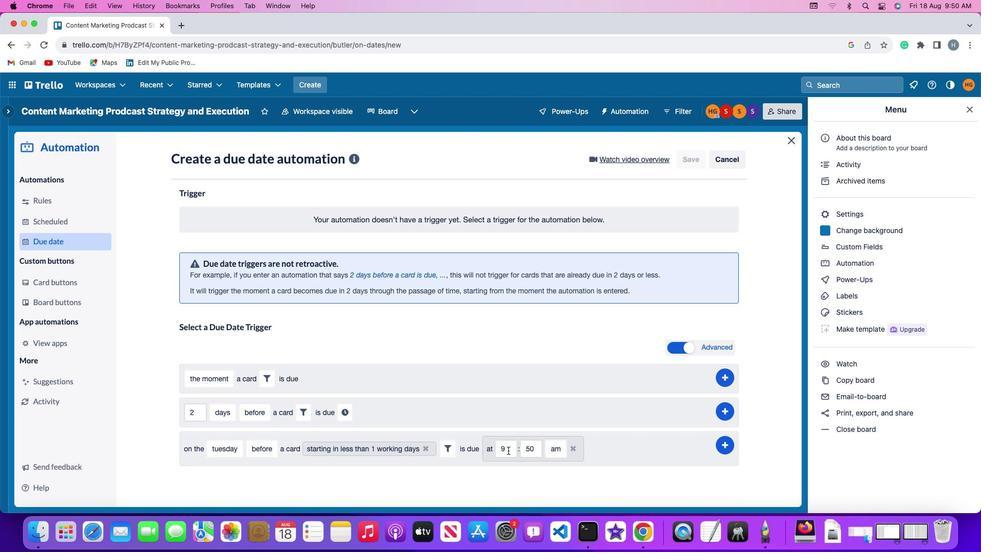 
Action: Mouse pressed left at (507, 449)
Screenshot: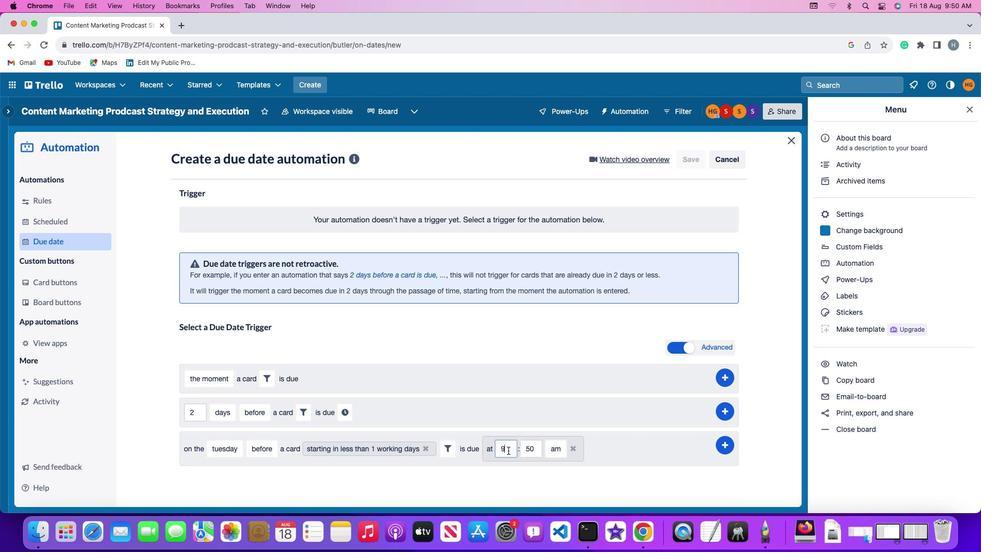 
Action: Mouse moved to (506, 449)
Screenshot: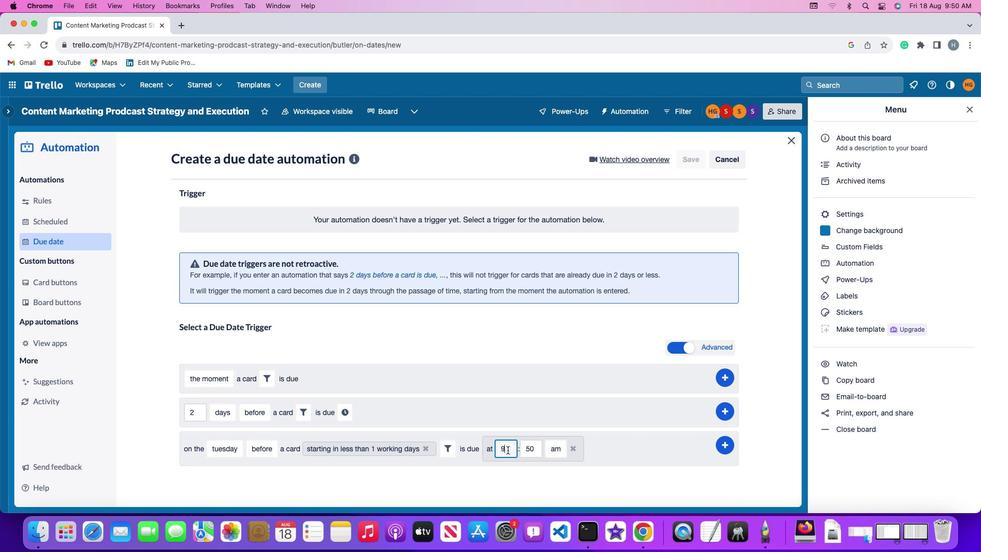 
Action: Key pressed Key.backspace
Screenshot: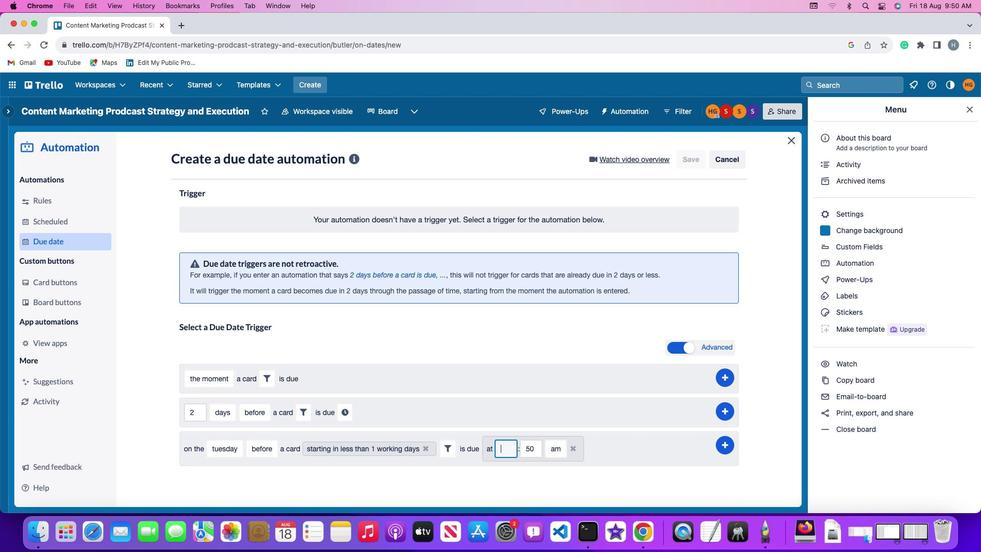 
Action: Mouse moved to (507, 448)
Screenshot: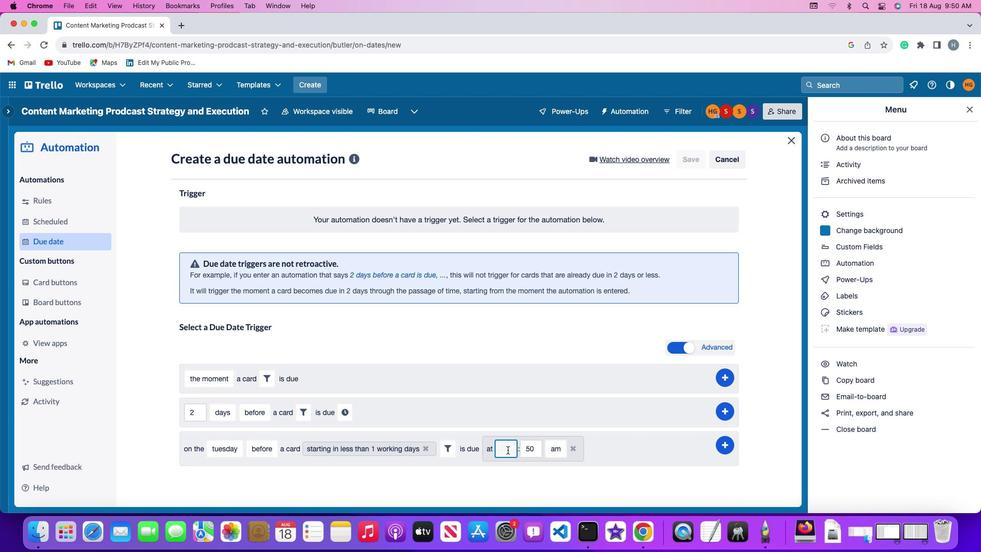 
Action: Key pressed '1''1'
Screenshot: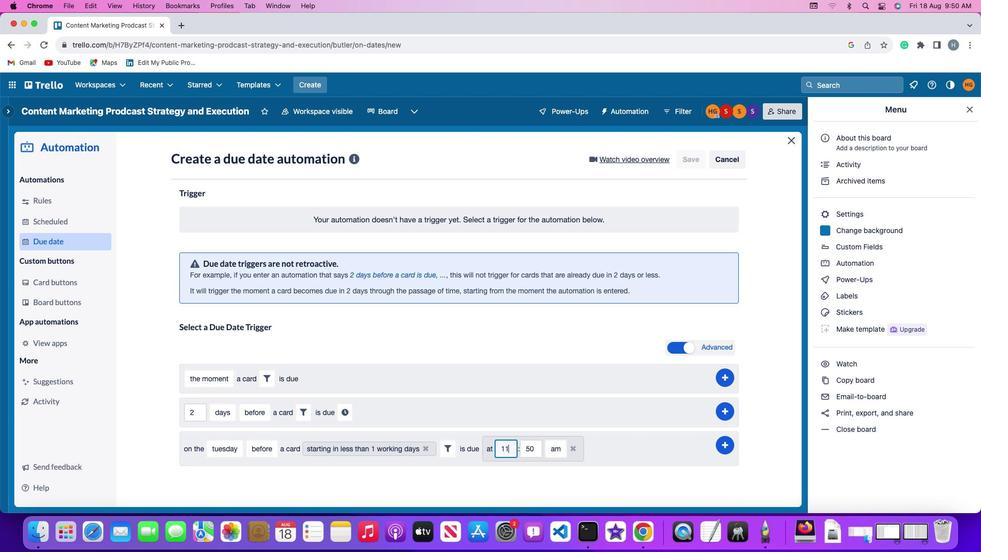 
Action: Mouse moved to (545, 447)
Screenshot: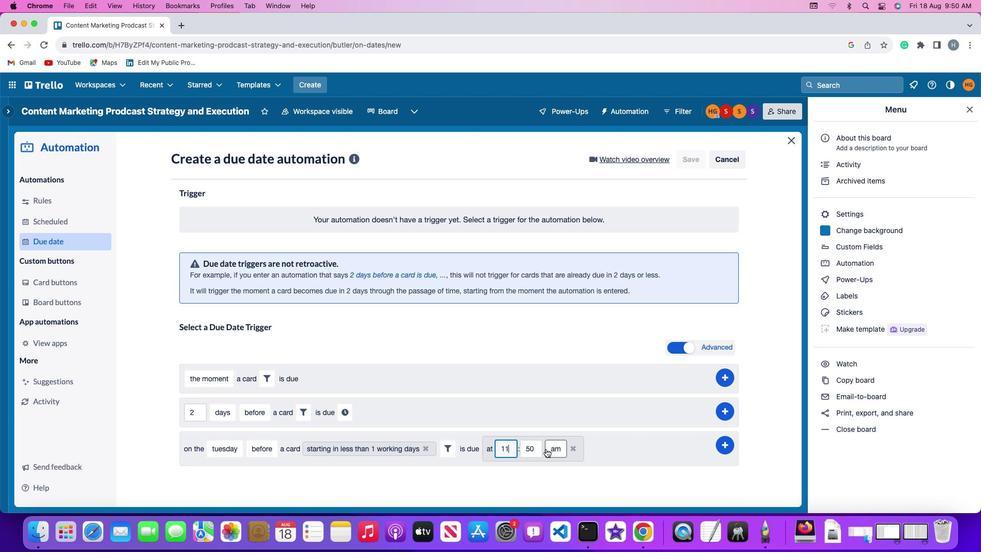 
Action: Mouse pressed left at (545, 447)
Screenshot: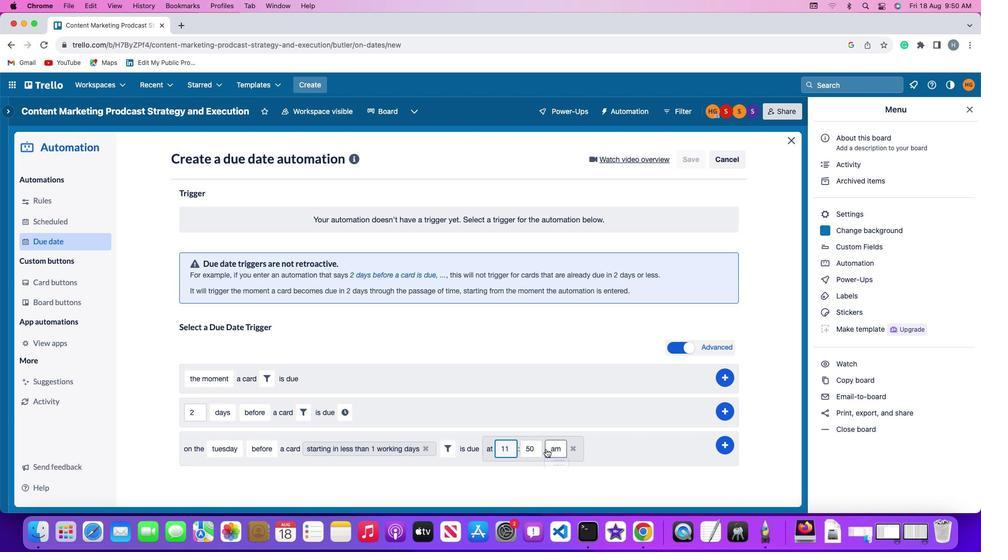 
Action: Mouse moved to (537, 447)
Screenshot: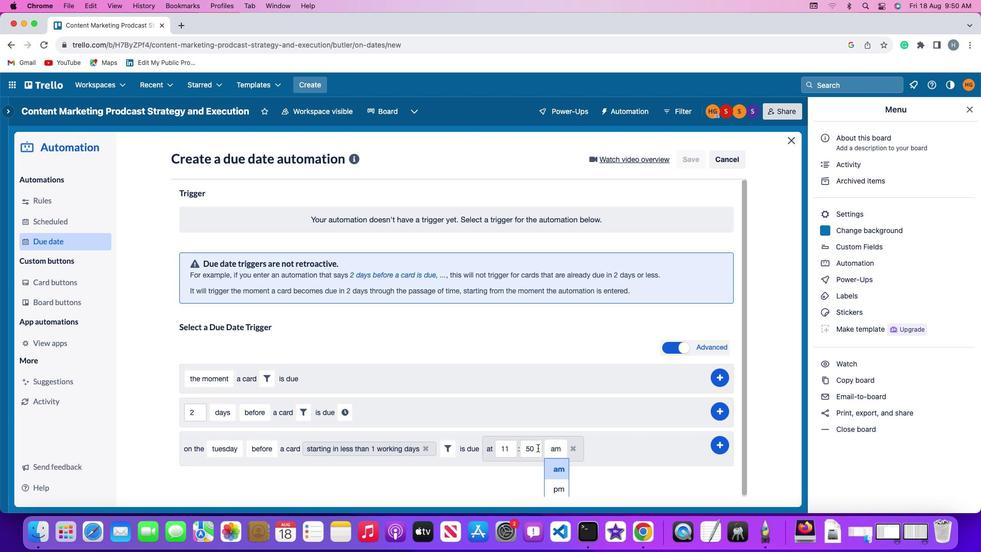
Action: Mouse pressed left at (537, 447)
Screenshot: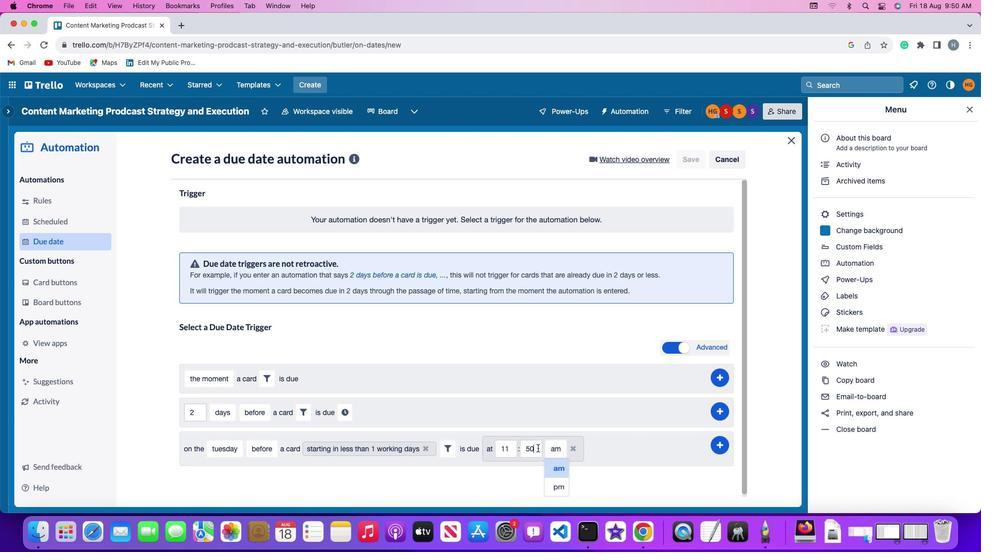 
Action: Mouse moved to (536, 446)
Screenshot: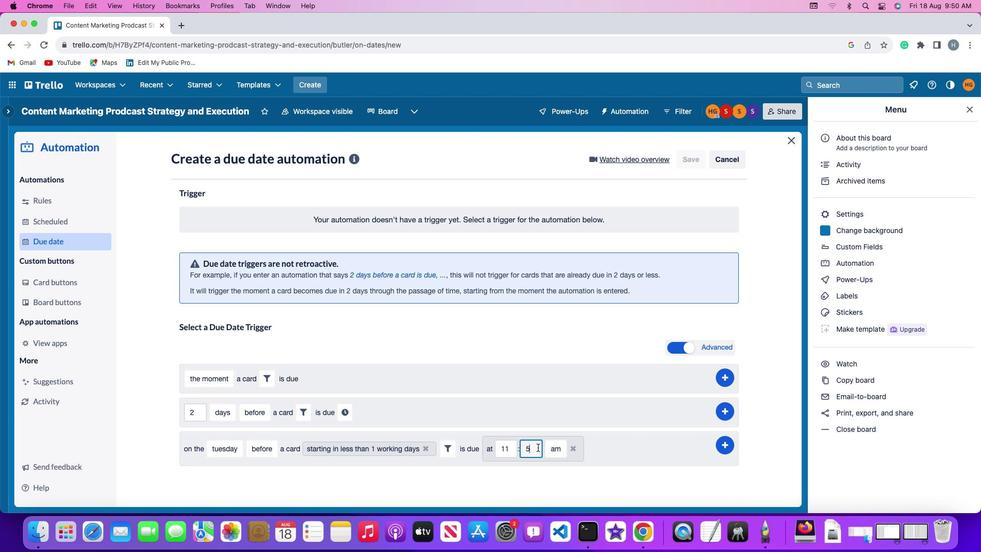 
Action: Key pressed Key.backspace
Screenshot: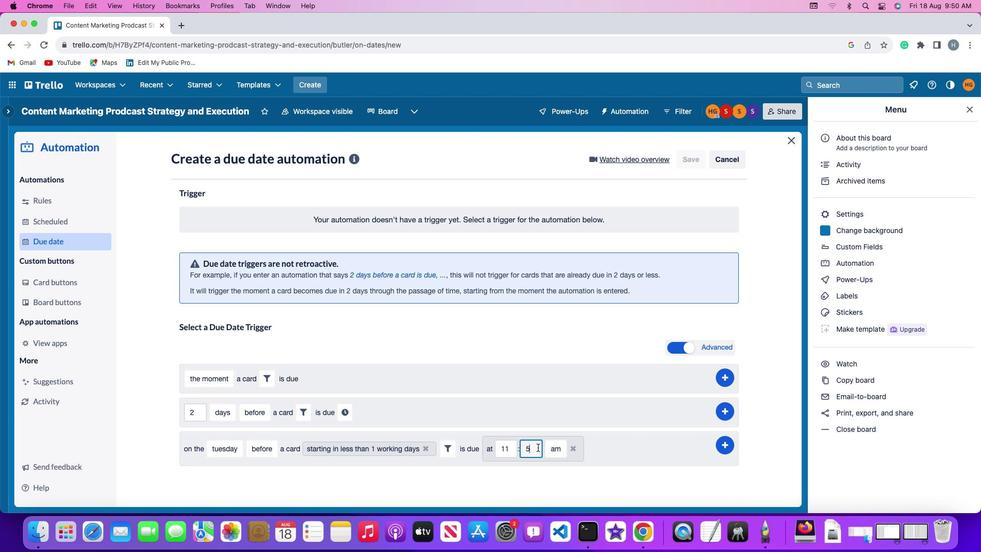 
Action: Mouse moved to (536, 446)
Screenshot: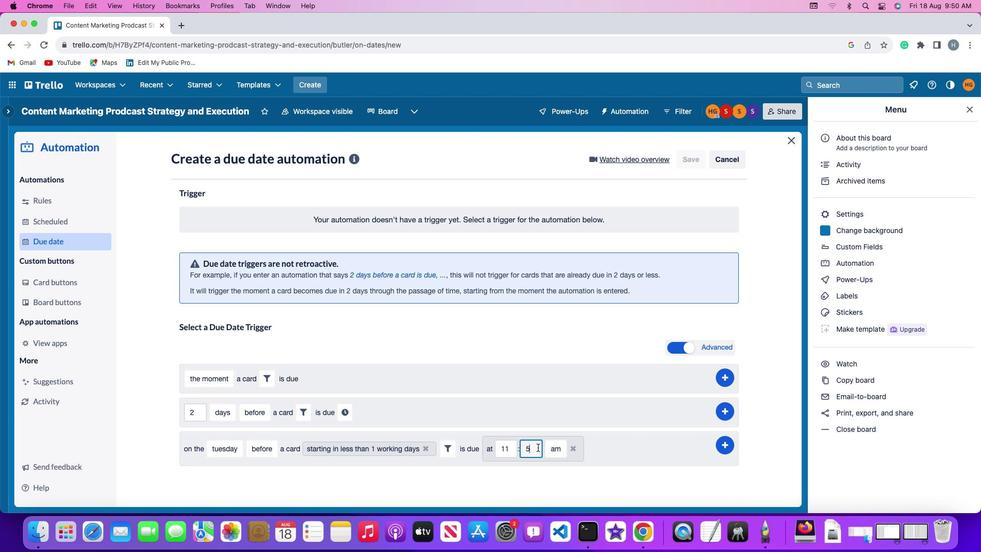 
Action: Key pressed Key.backspace'0'
Screenshot: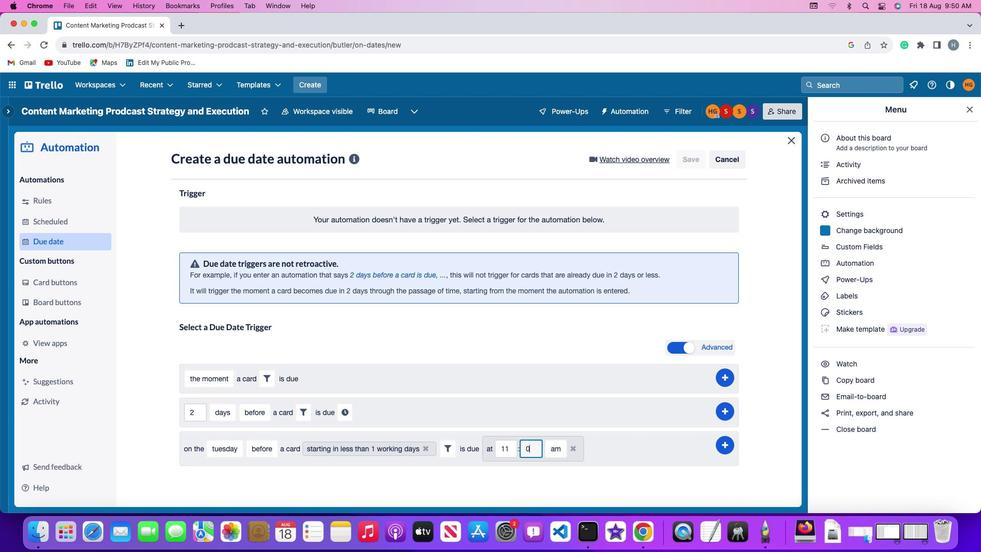 
Action: Mouse moved to (536, 447)
Screenshot: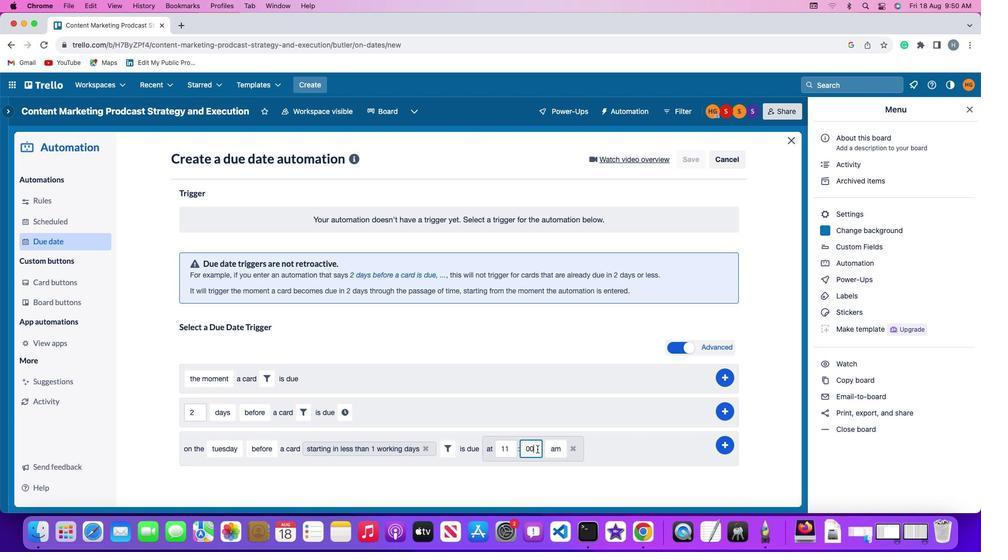 
Action: Key pressed '0'
Screenshot: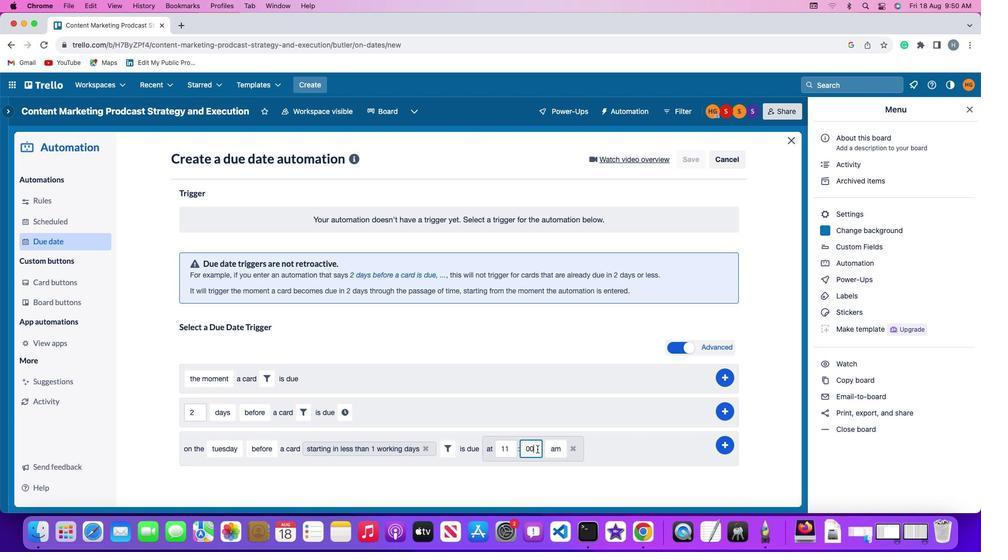 
Action: Mouse moved to (560, 446)
Screenshot: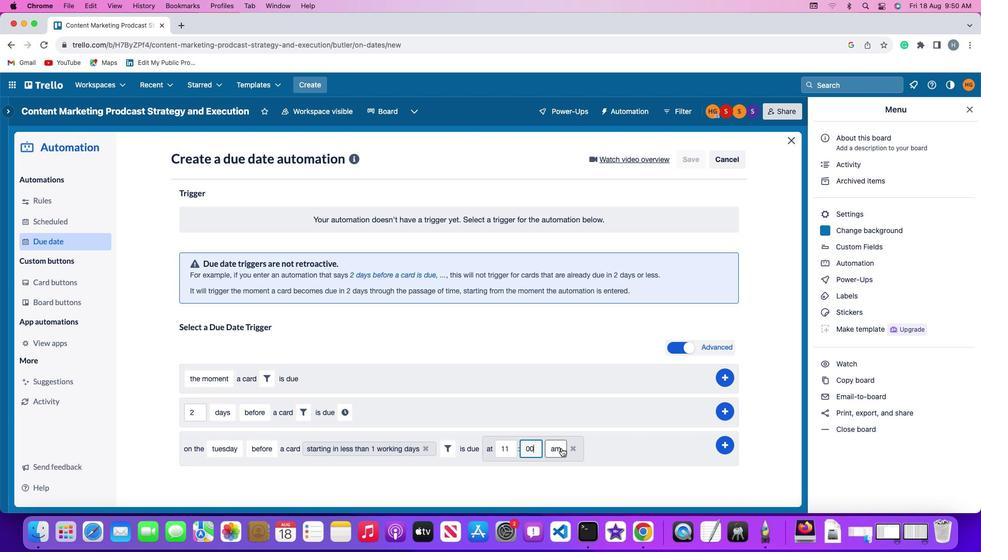 
Action: Mouse pressed left at (560, 446)
Screenshot: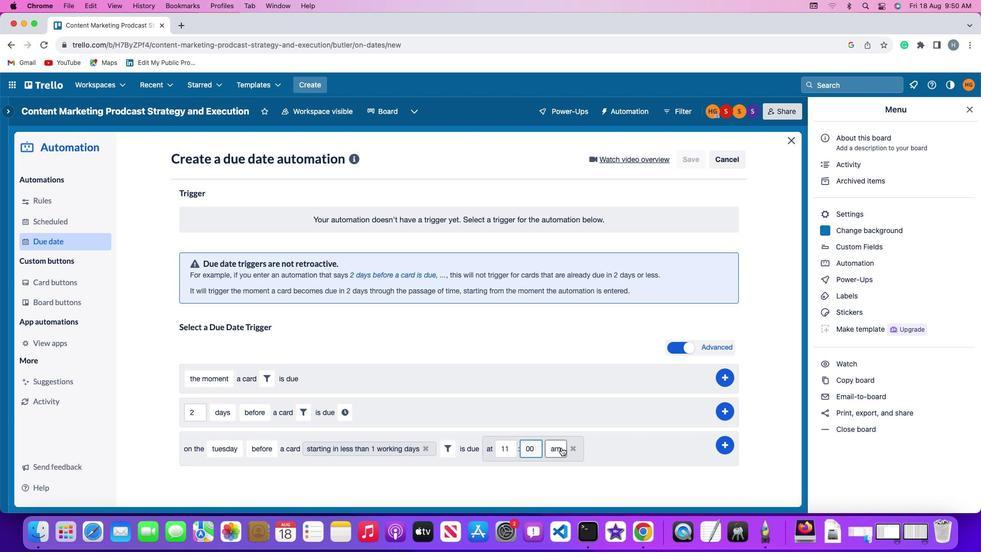 
Action: Mouse moved to (555, 462)
Screenshot: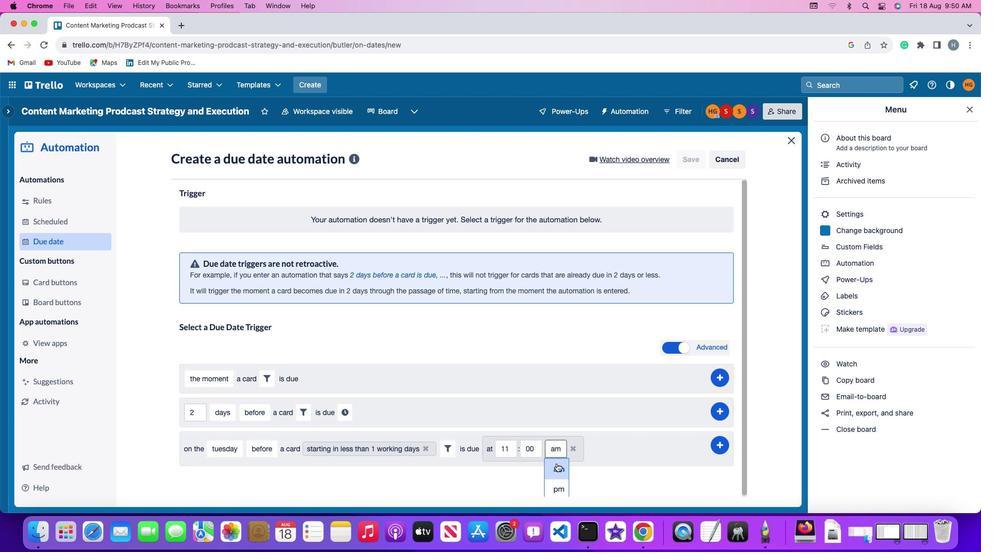 
Action: Mouse pressed left at (555, 462)
Screenshot: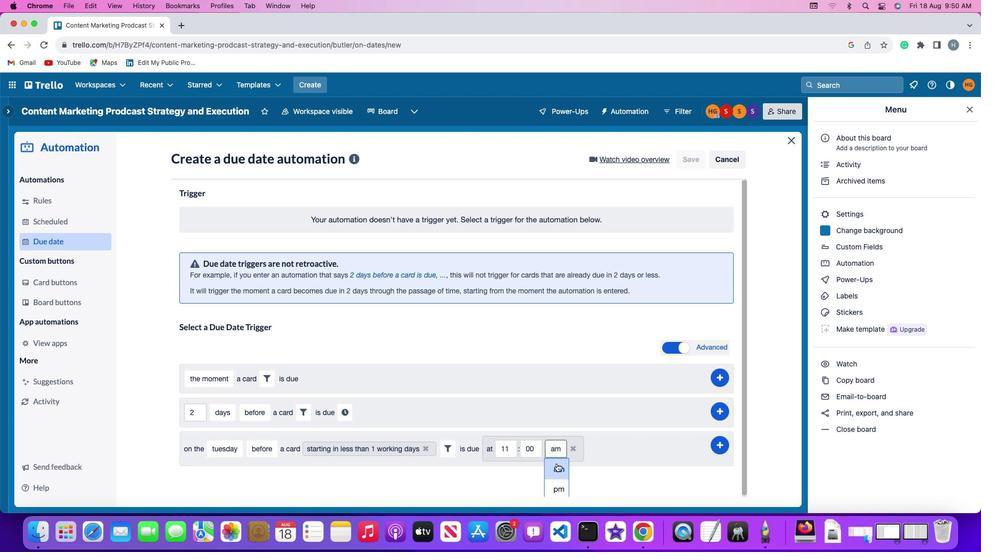 
Action: Mouse moved to (727, 443)
Screenshot: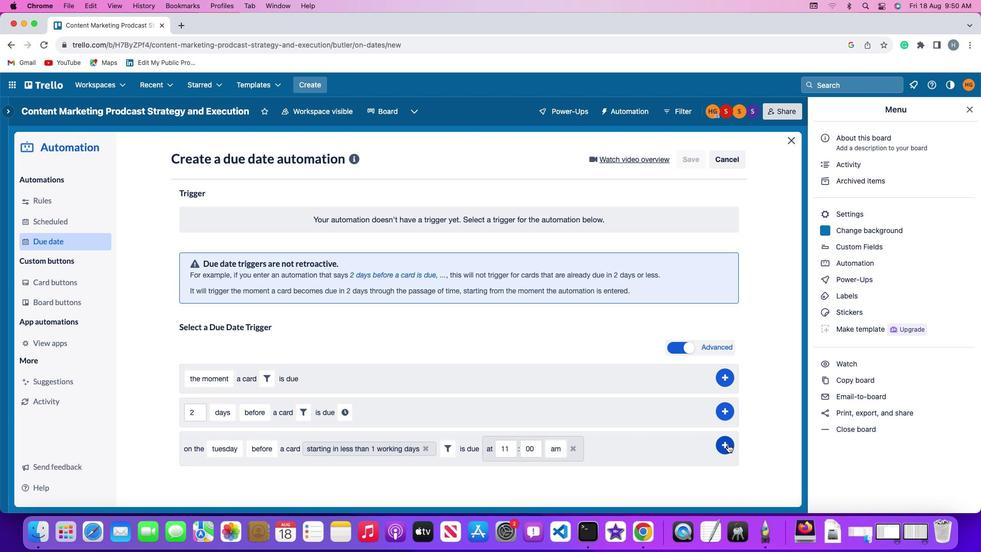 
Action: Mouse pressed left at (727, 443)
Screenshot: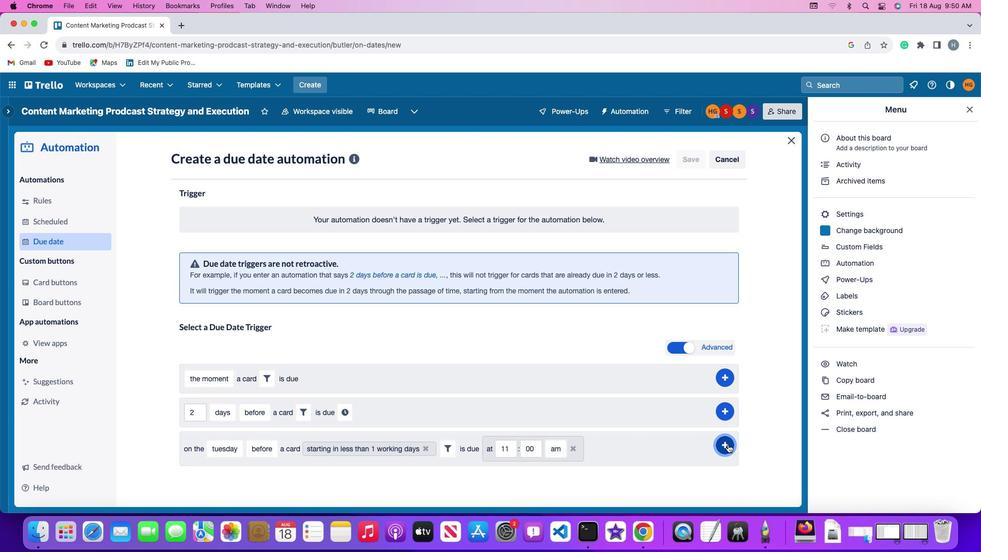 
Action: Mouse moved to (766, 374)
Screenshot: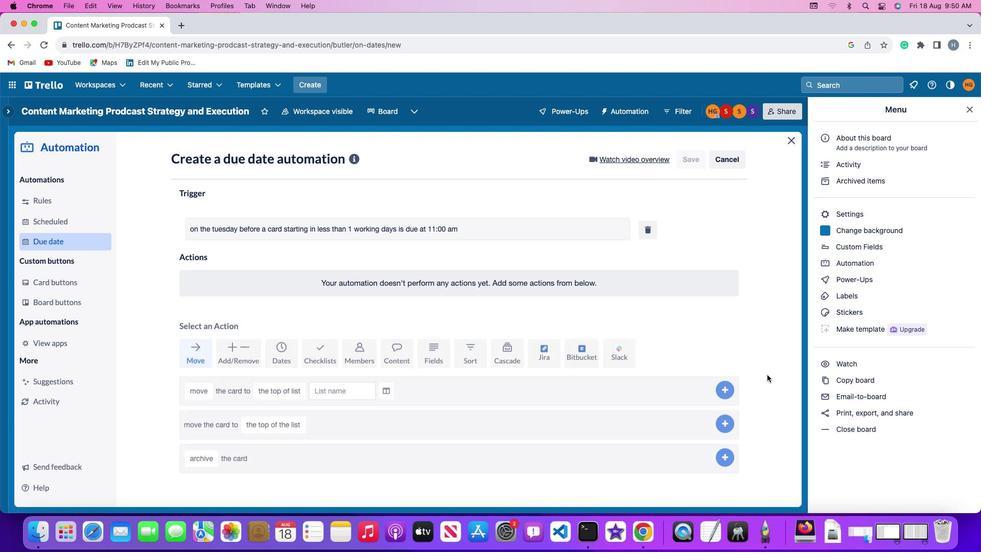 
